 Task: Open Card Card0000000175 in Board Board0000000044 in Workspace WS0000000015 in Trello. Add Member Email0000000059 to Card Card0000000175 in Board Board0000000044 in Workspace WS0000000015 in Trello. Add Orange Label titled Label0000000175 to Card Card0000000175 in Board Board0000000044 in Workspace WS0000000015 in Trello. Add Checklist CL0000000175 to Card Card0000000175 in Board Board0000000044 in Workspace WS0000000015 in Trello. Add Dates with Start Date as Oct 01 2023 and Due Date as Oct 31 2023 to Card Card0000000175 in Board Board0000000044 in Workspace WS0000000015 in Trello
Action: Mouse moved to (448, 556)
Screenshot: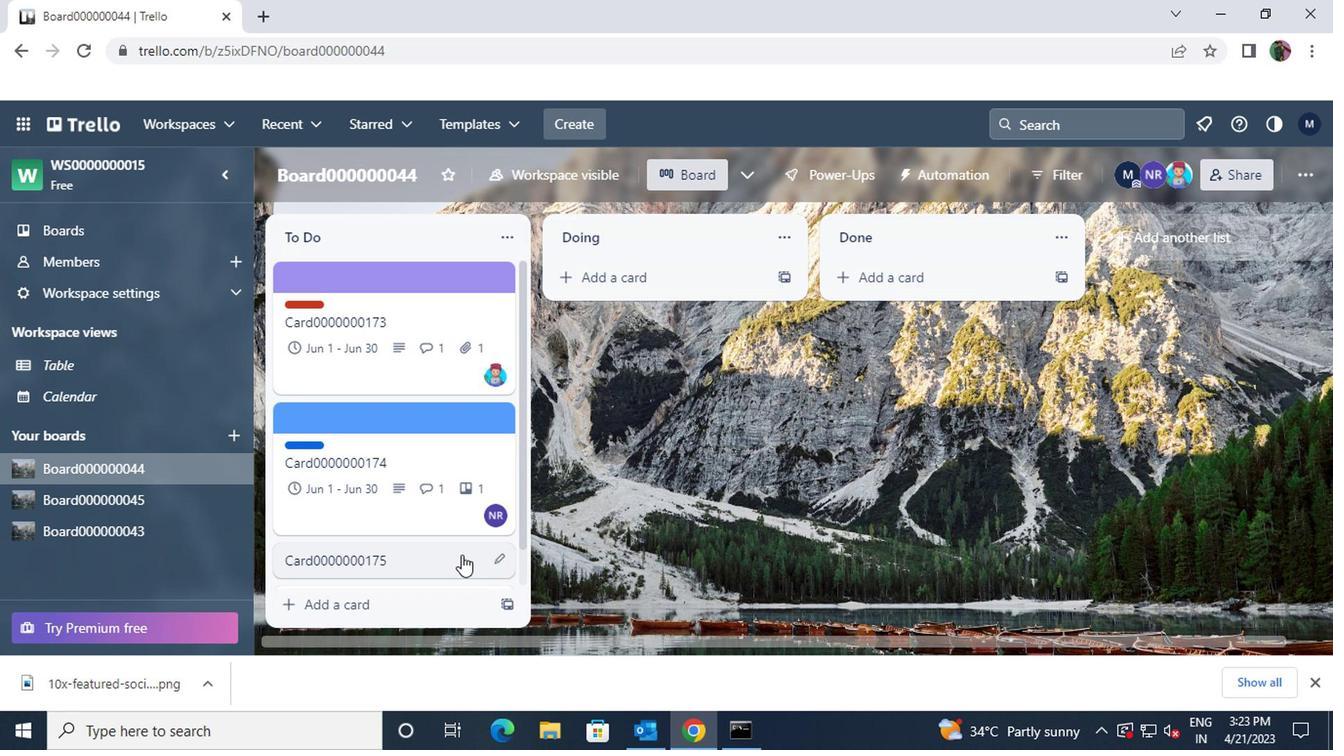 
Action: Mouse pressed left at (448, 556)
Screenshot: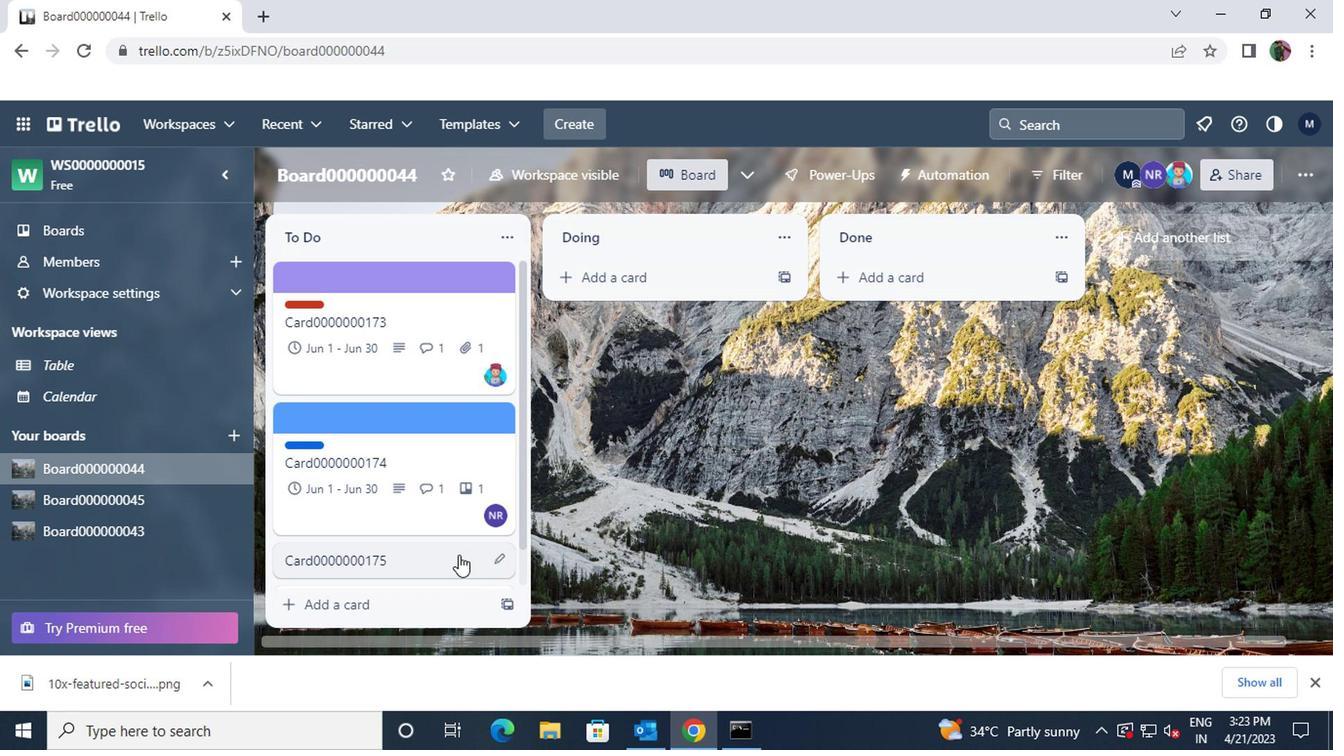 
Action: Mouse moved to (864, 277)
Screenshot: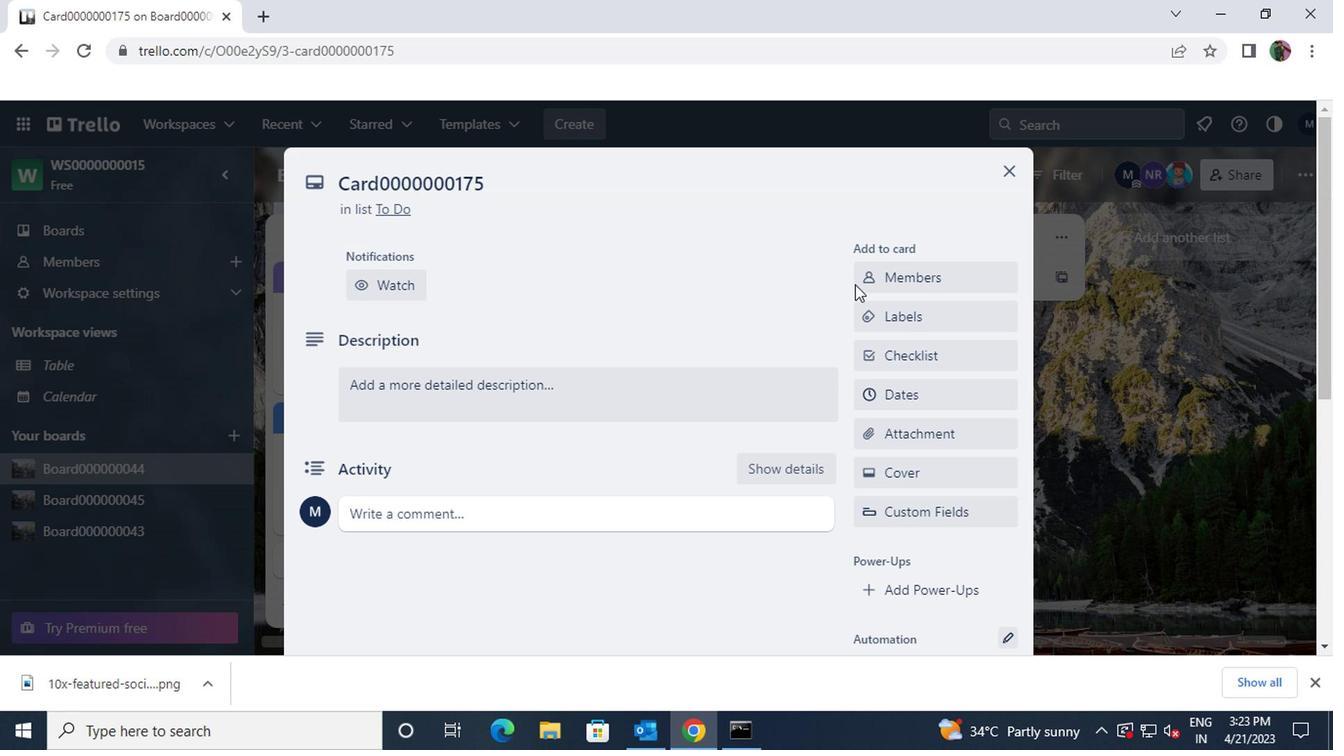 
Action: Mouse pressed left at (864, 277)
Screenshot: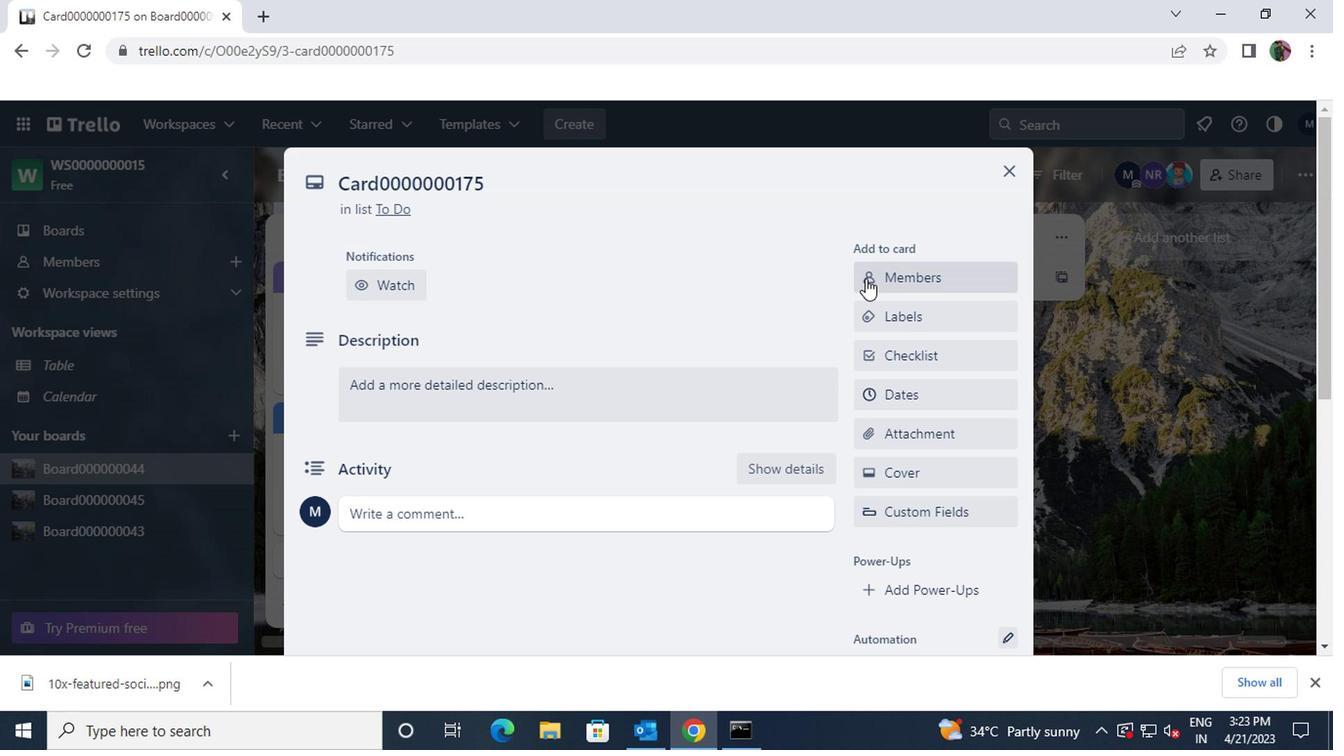 
Action: Mouse moved to (859, 275)
Screenshot: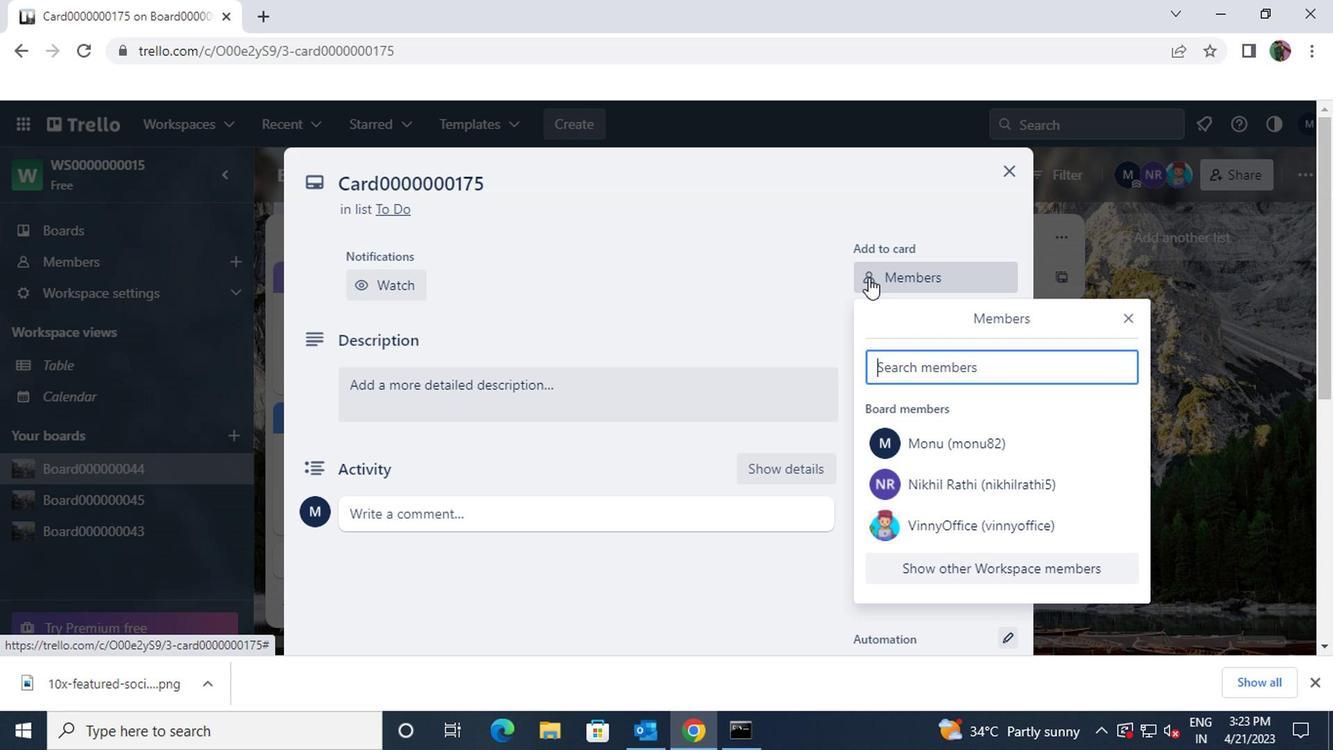 
Action: Key pressed ayus
Screenshot: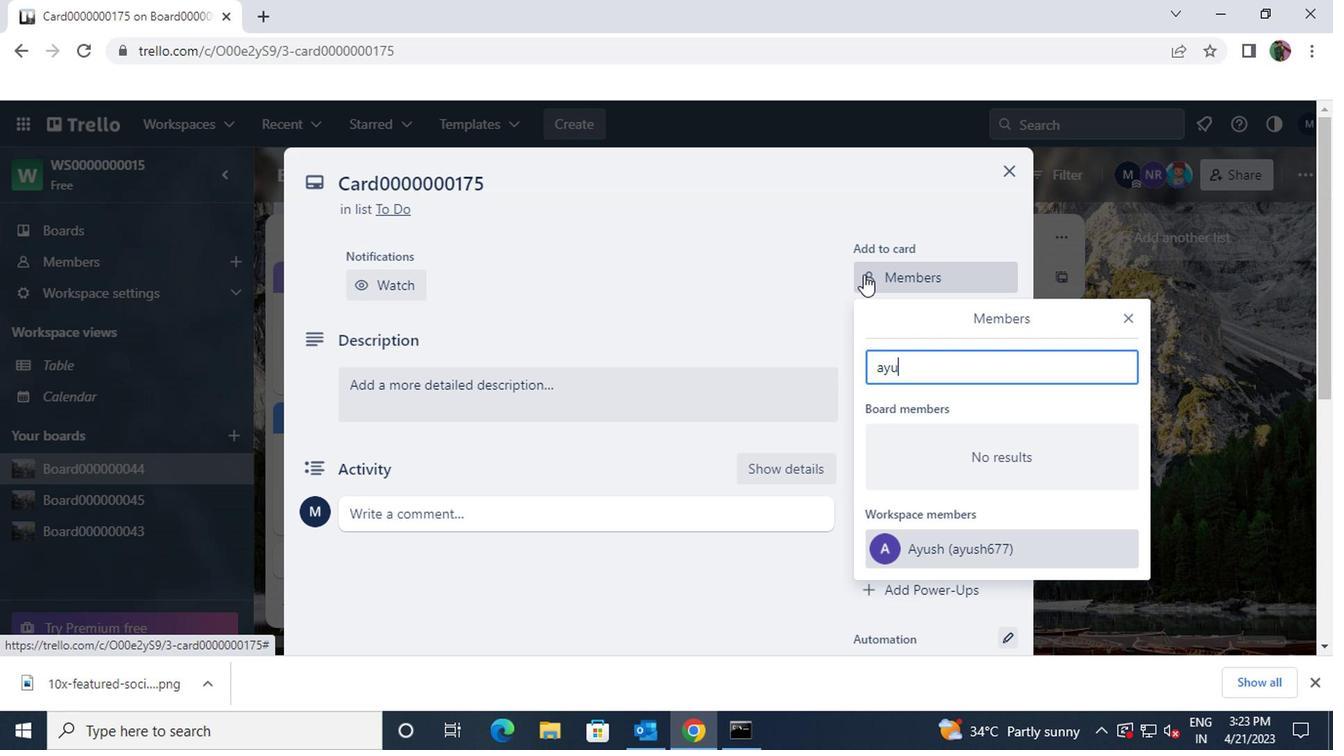 
Action: Mouse moved to (858, 275)
Screenshot: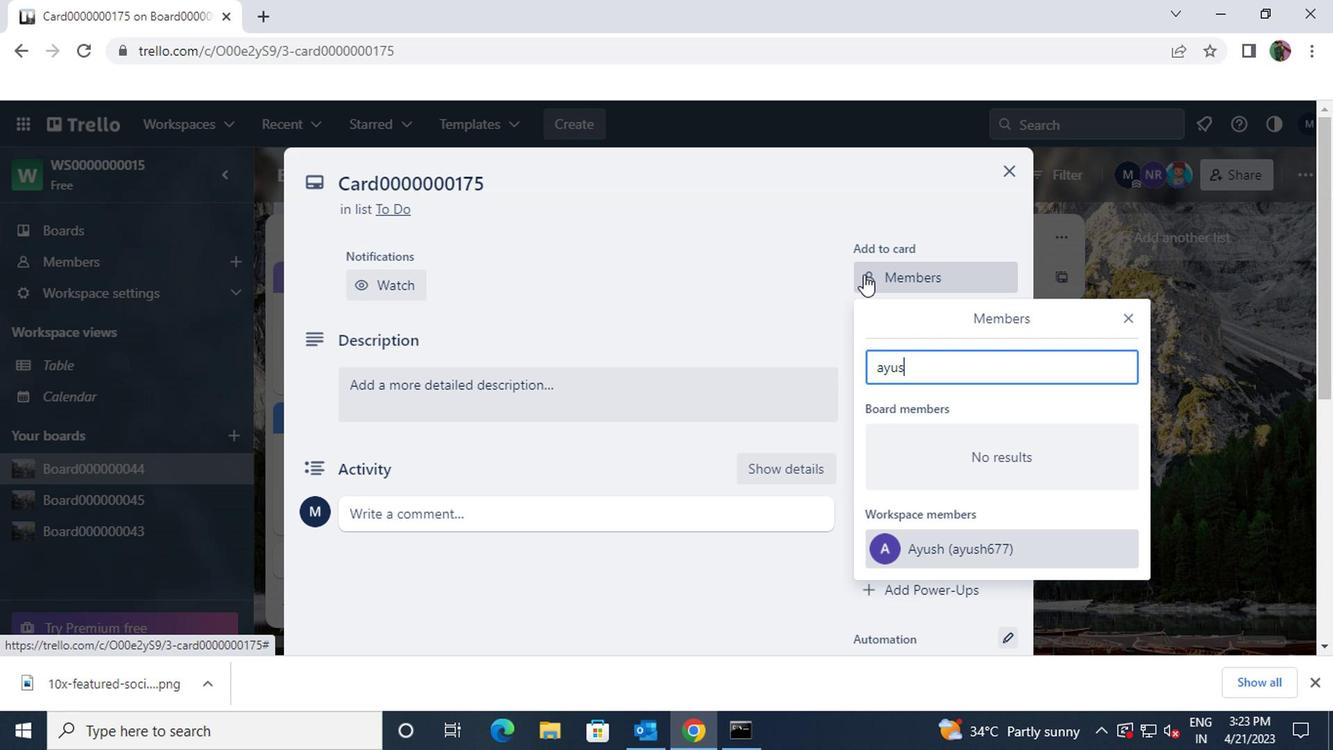 
Action: Key pressed h98111<Key.shift><Key.shift><Key.shift>@GMAIL.COM
Screenshot: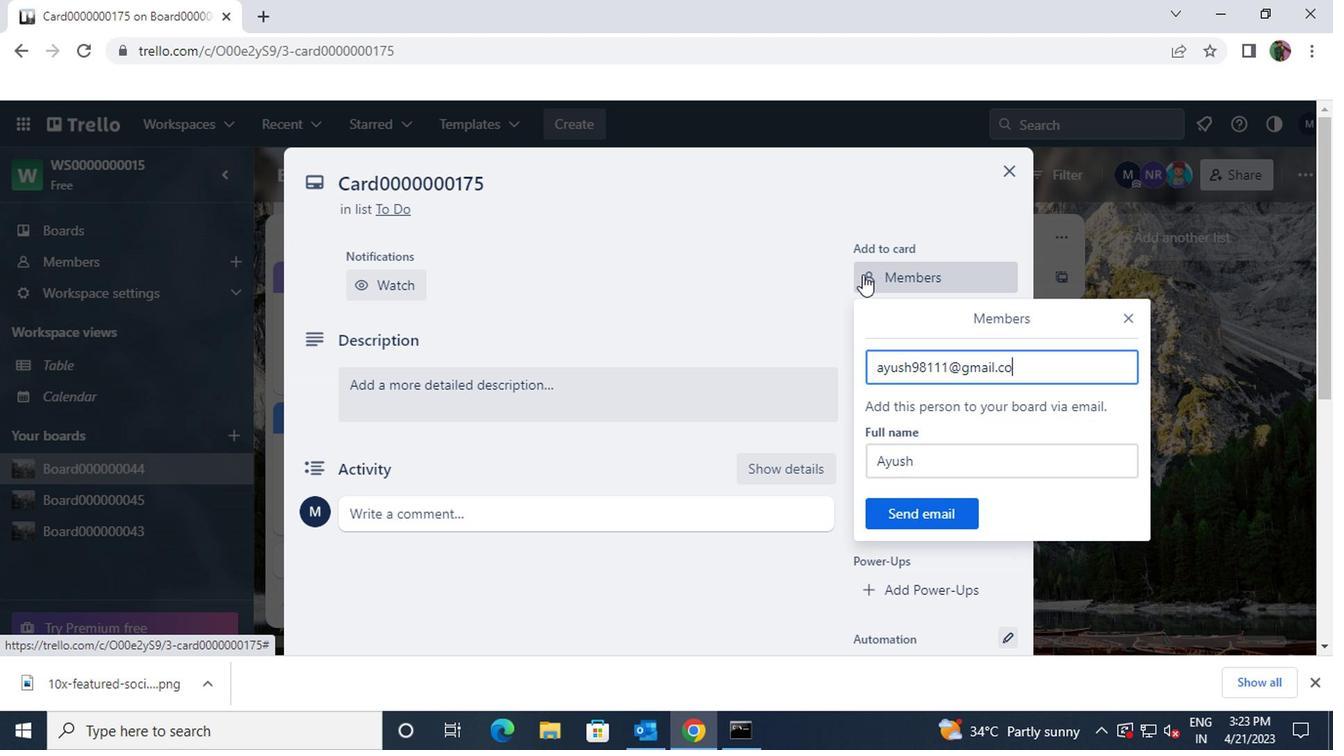 
Action: Mouse moved to (898, 506)
Screenshot: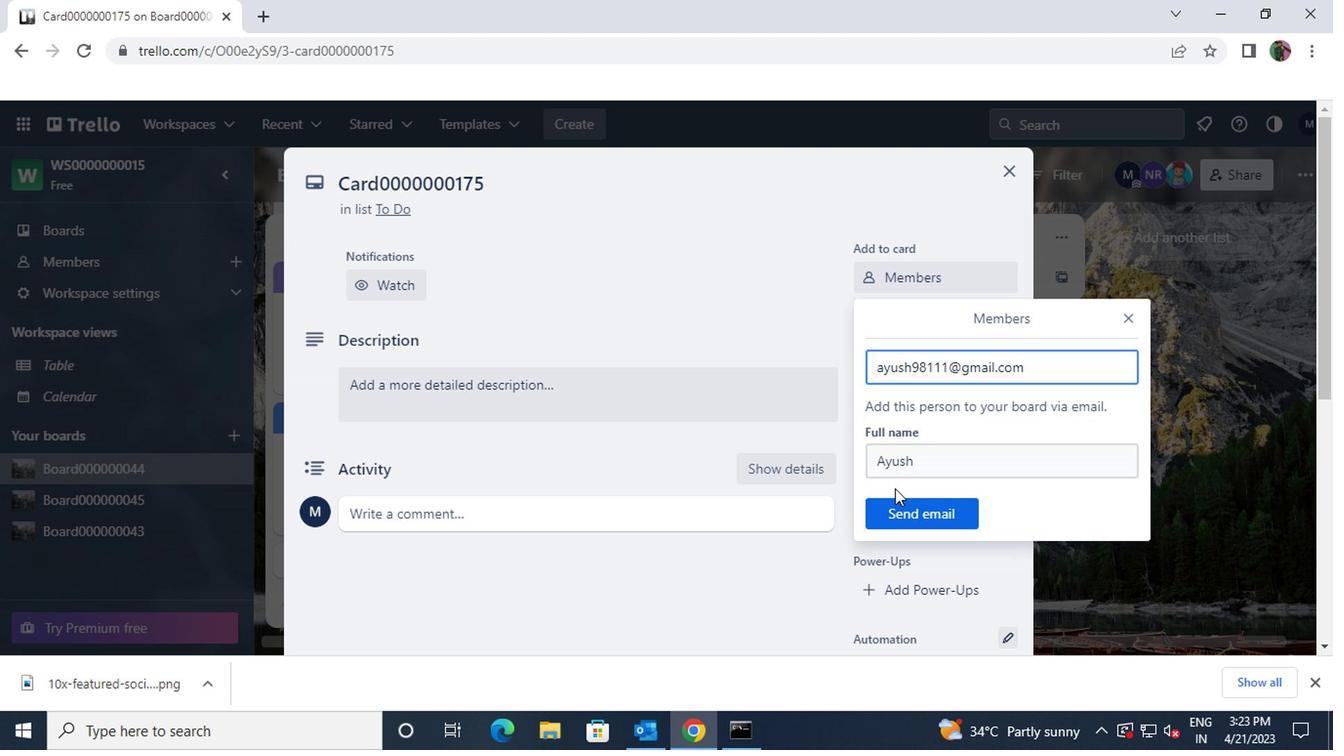 
Action: Mouse pressed left at (898, 506)
Screenshot: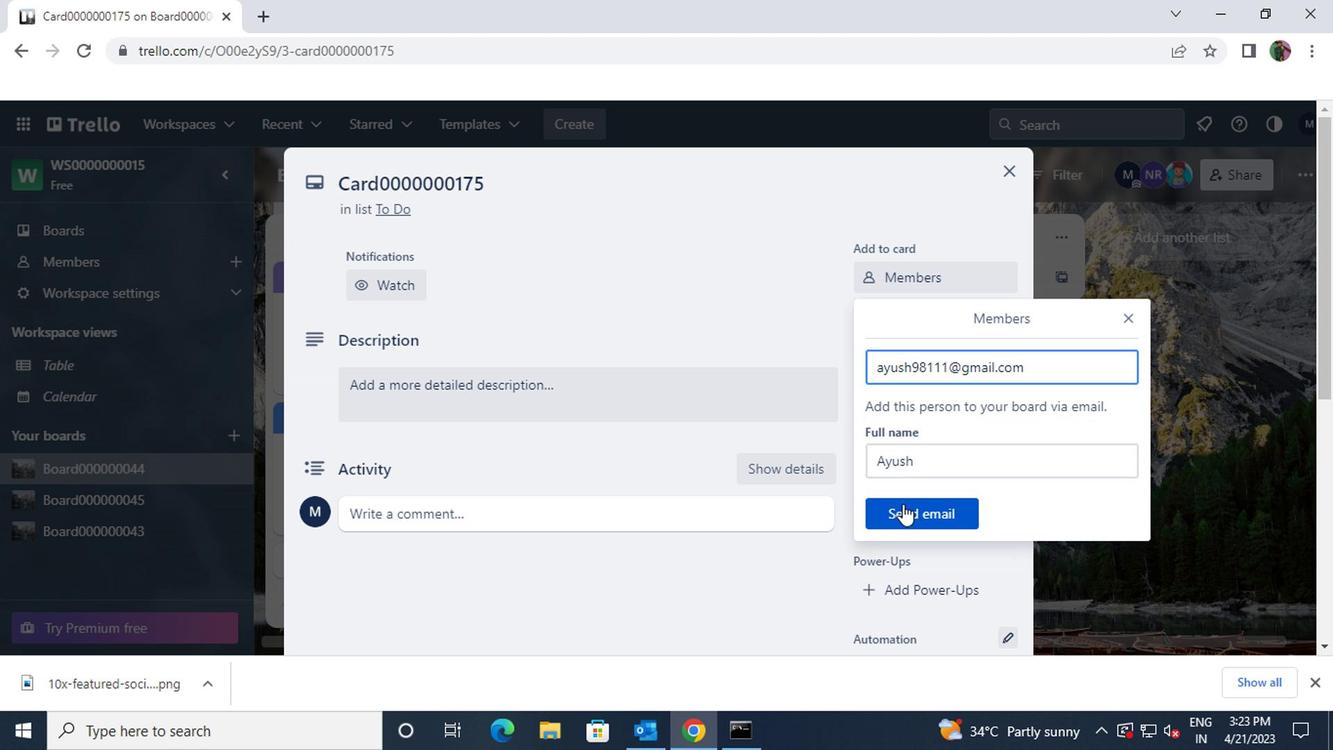 
Action: Mouse moved to (891, 316)
Screenshot: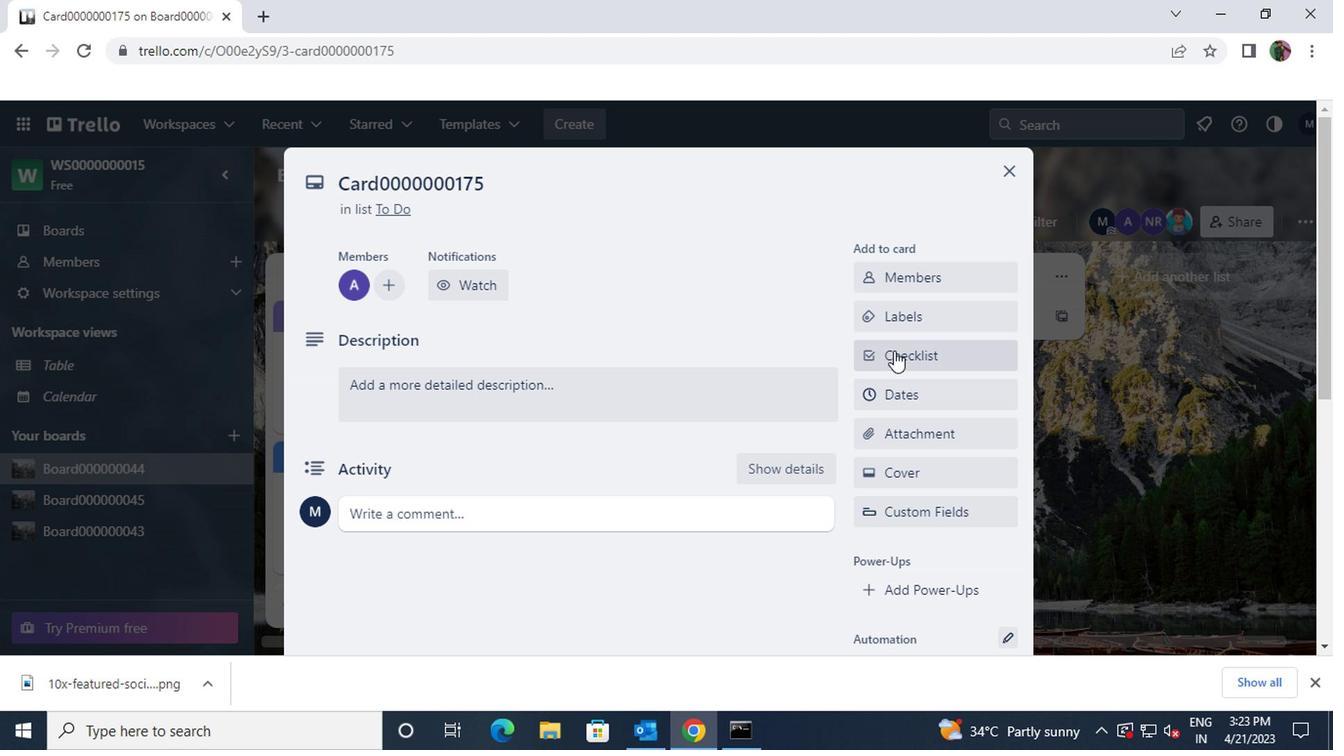 
Action: Mouse pressed left at (891, 316)
Screenshot: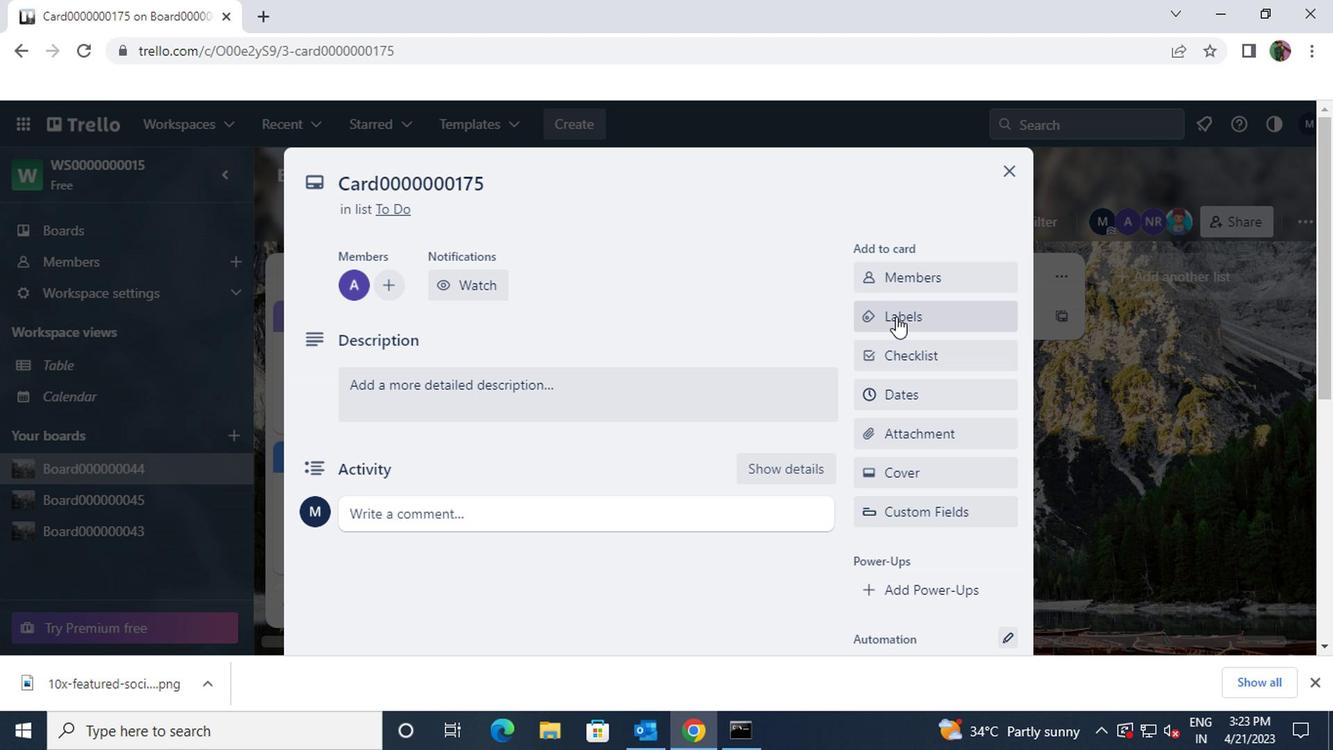 
Action: Mouse moved to (976, 582)
Screenshot: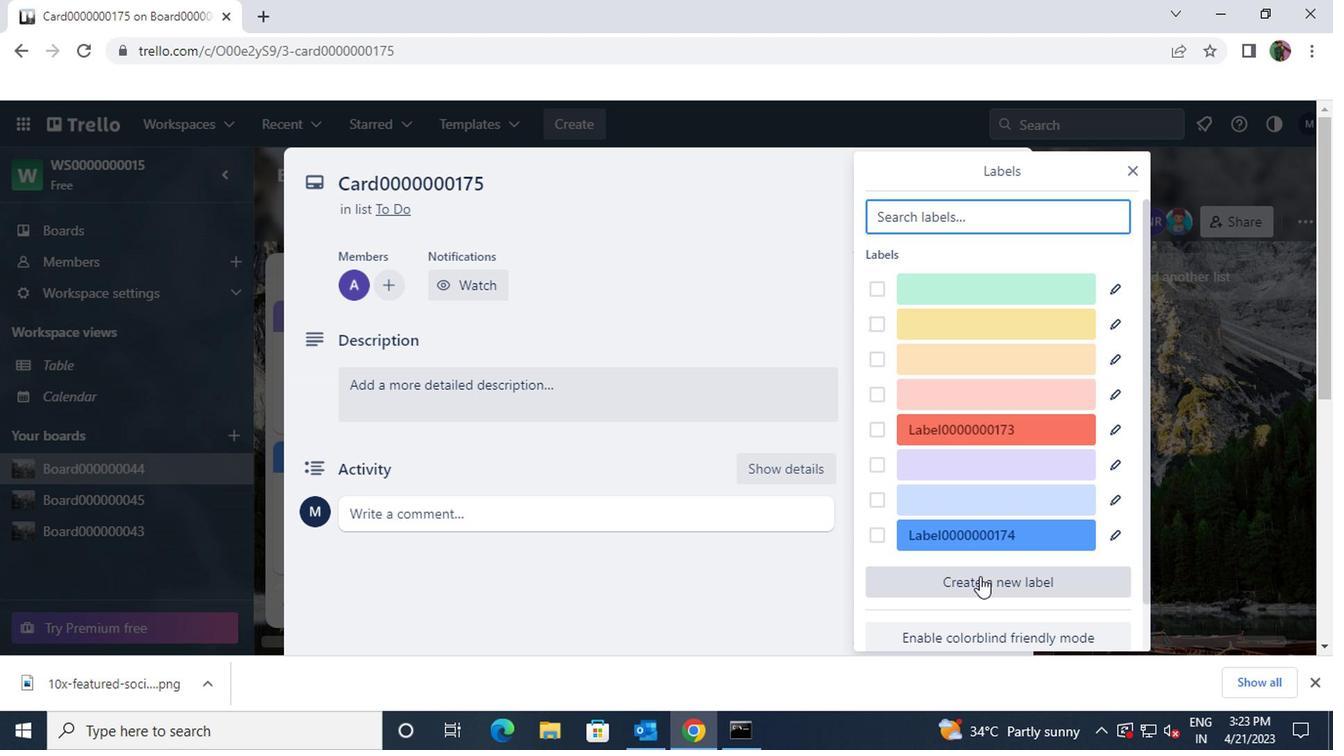 
Action: Mouse pressed left at (976, 582)
Screenshot: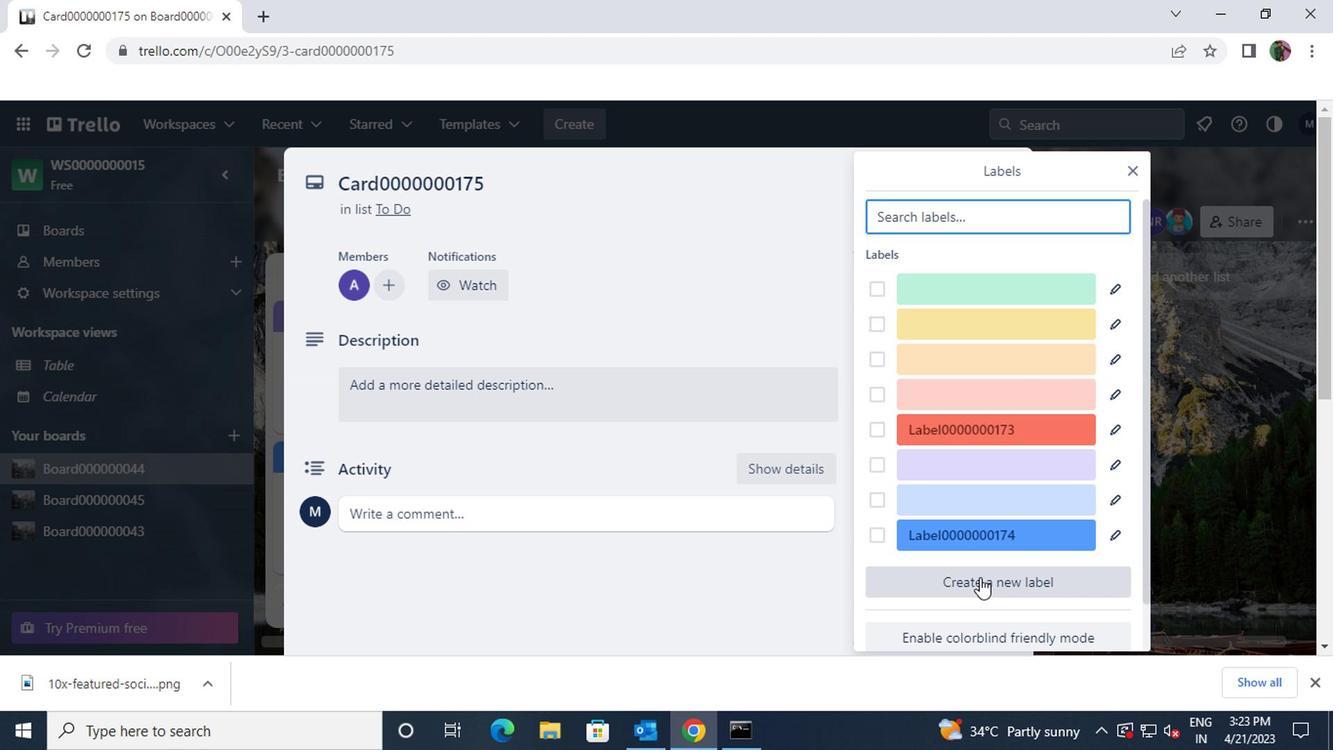 
Action: Mouse moved to (946, 354)
Screenshot: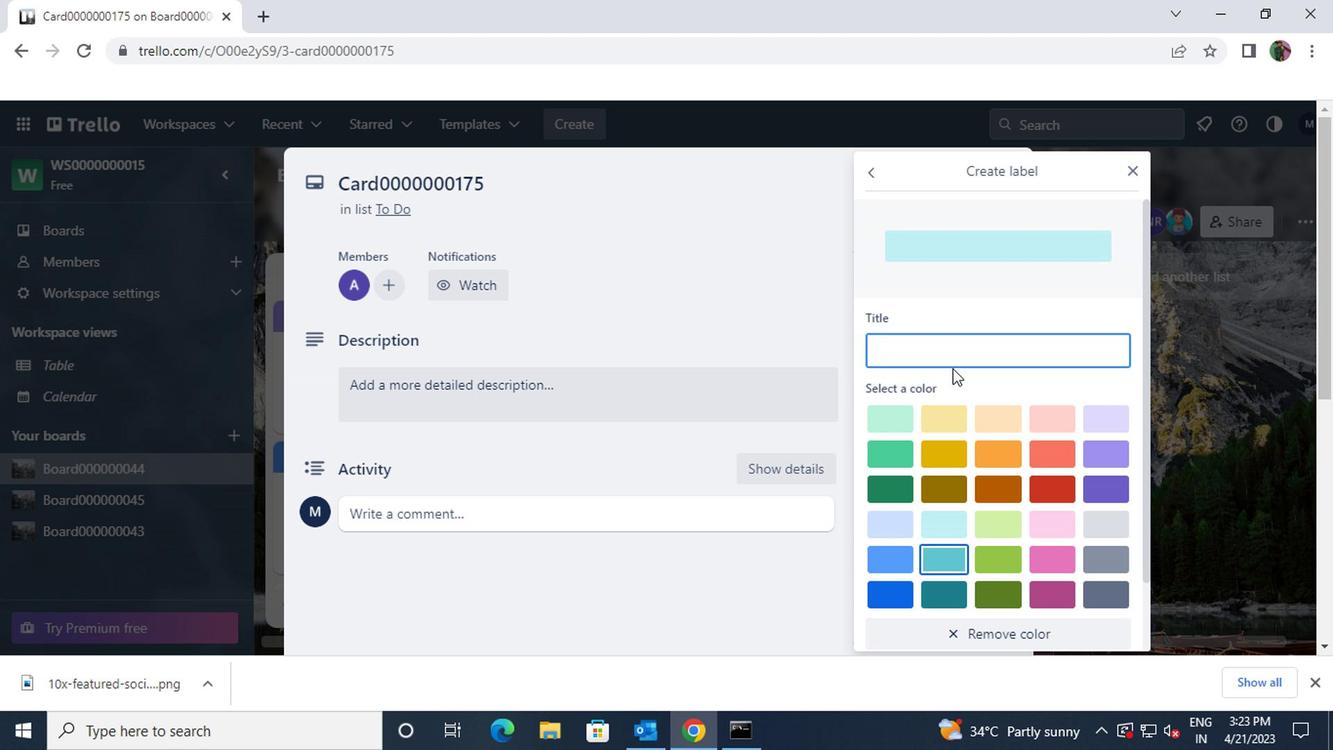 
Action: Mouse pressed left at (946, 354)
Screenshot: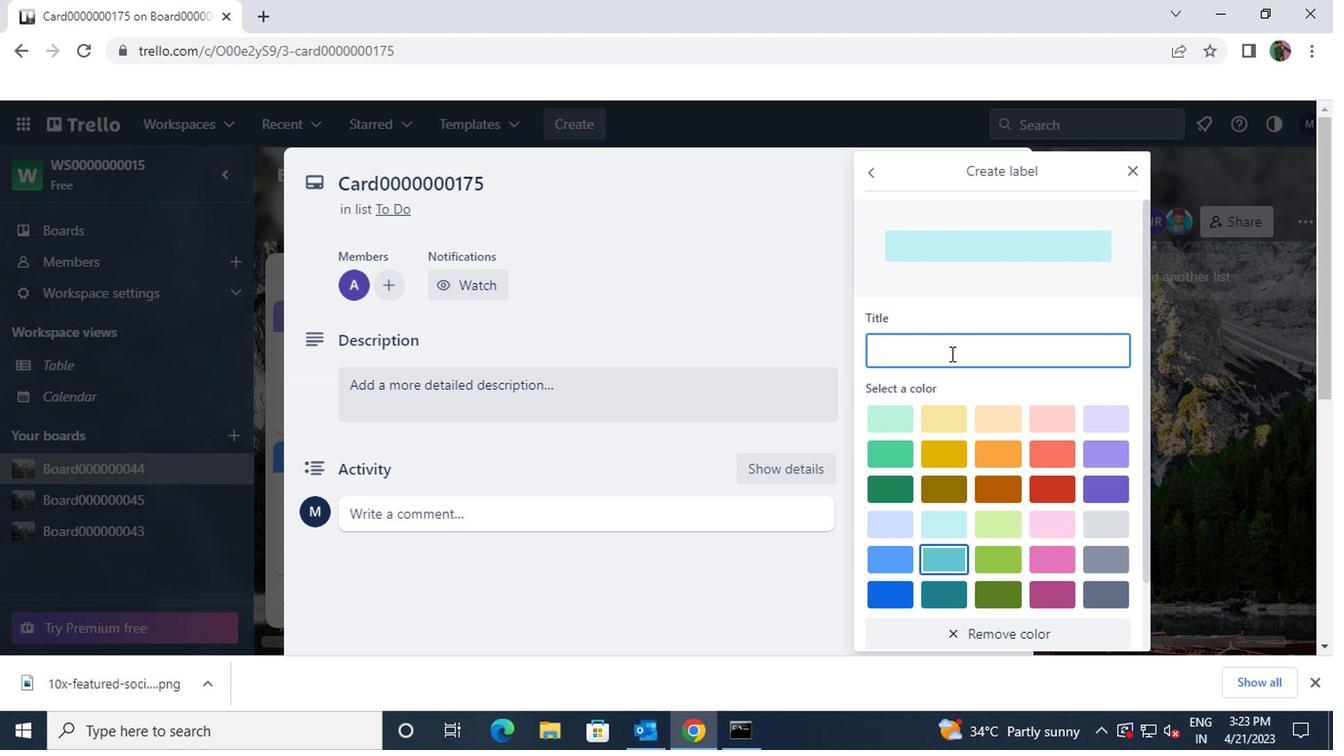 
Action: Key pressed <Key.shift>LABEL0000000174
Screenshot: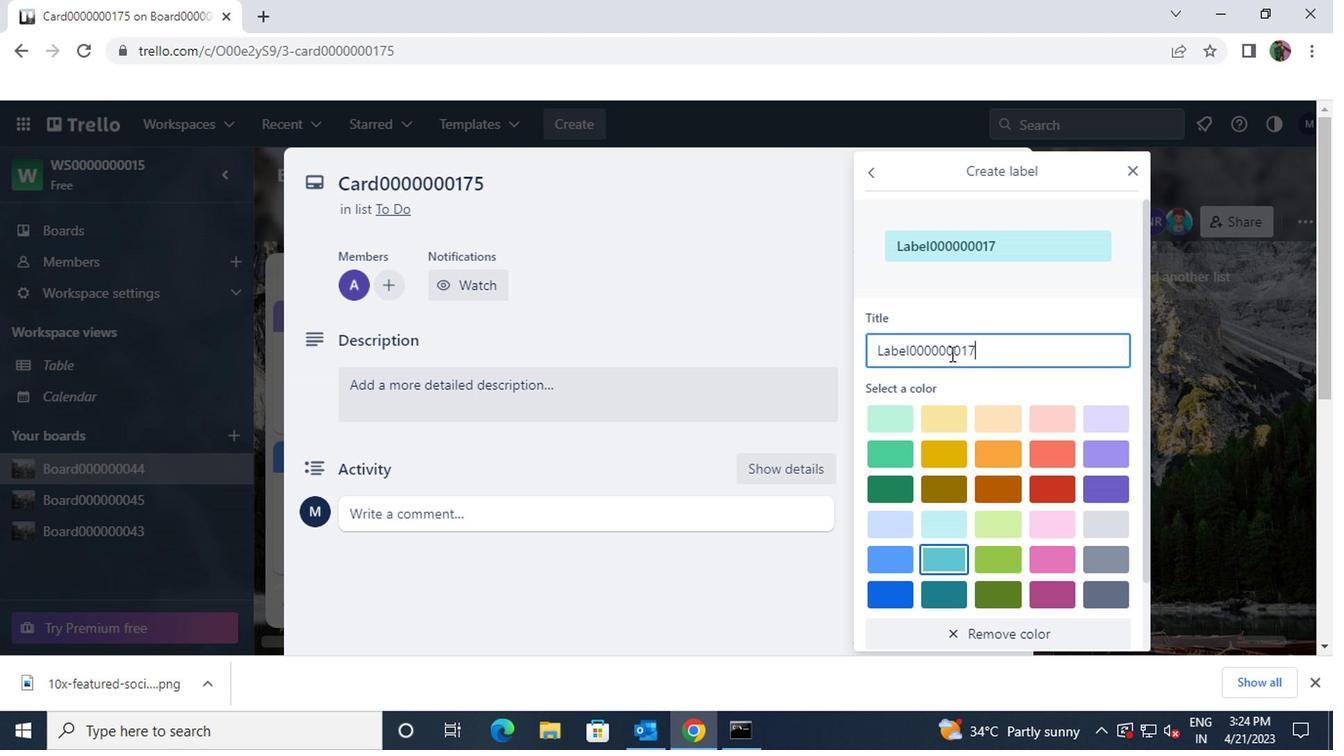 
Action: Mouse moved to (994, 450)
Screenshot: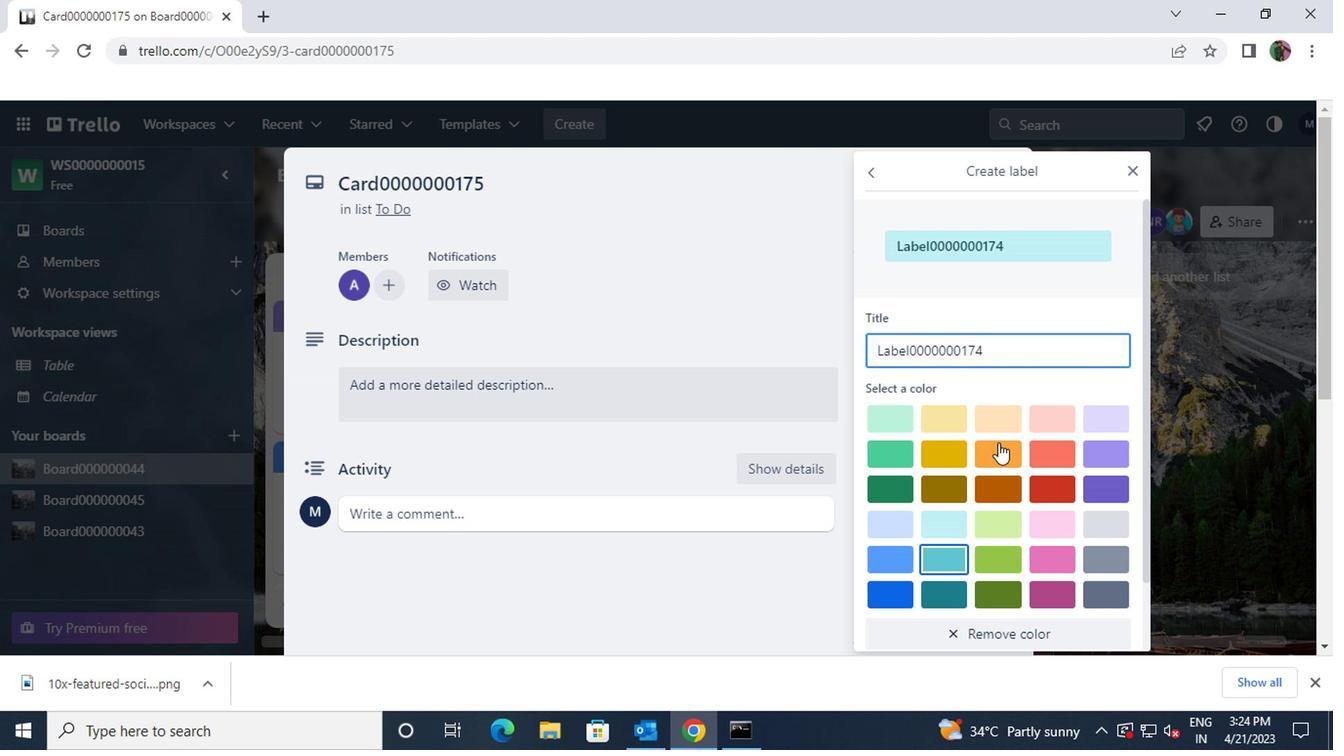 
Action: Mouse pressed left at (994, 450)
Screenshot: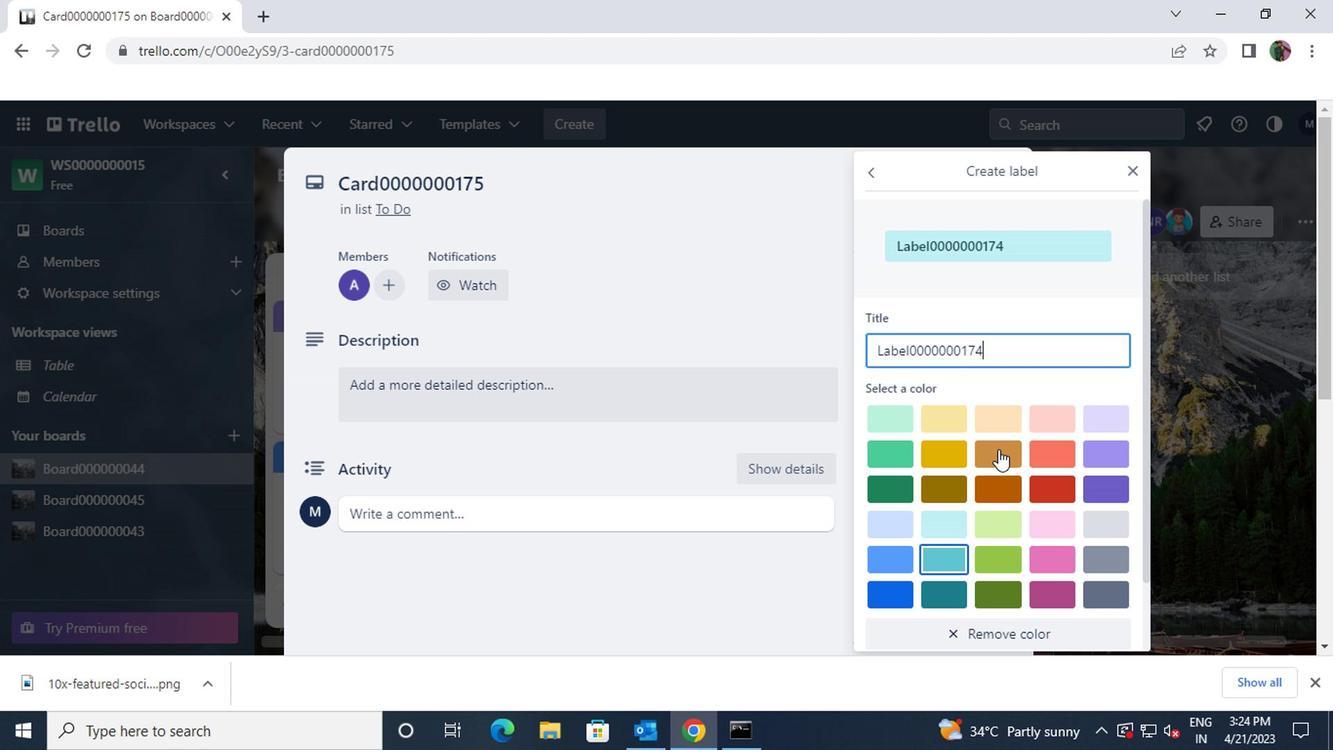 
Action: Mouse scrolled (994, 449) with delta (0, -1)
Screenshot: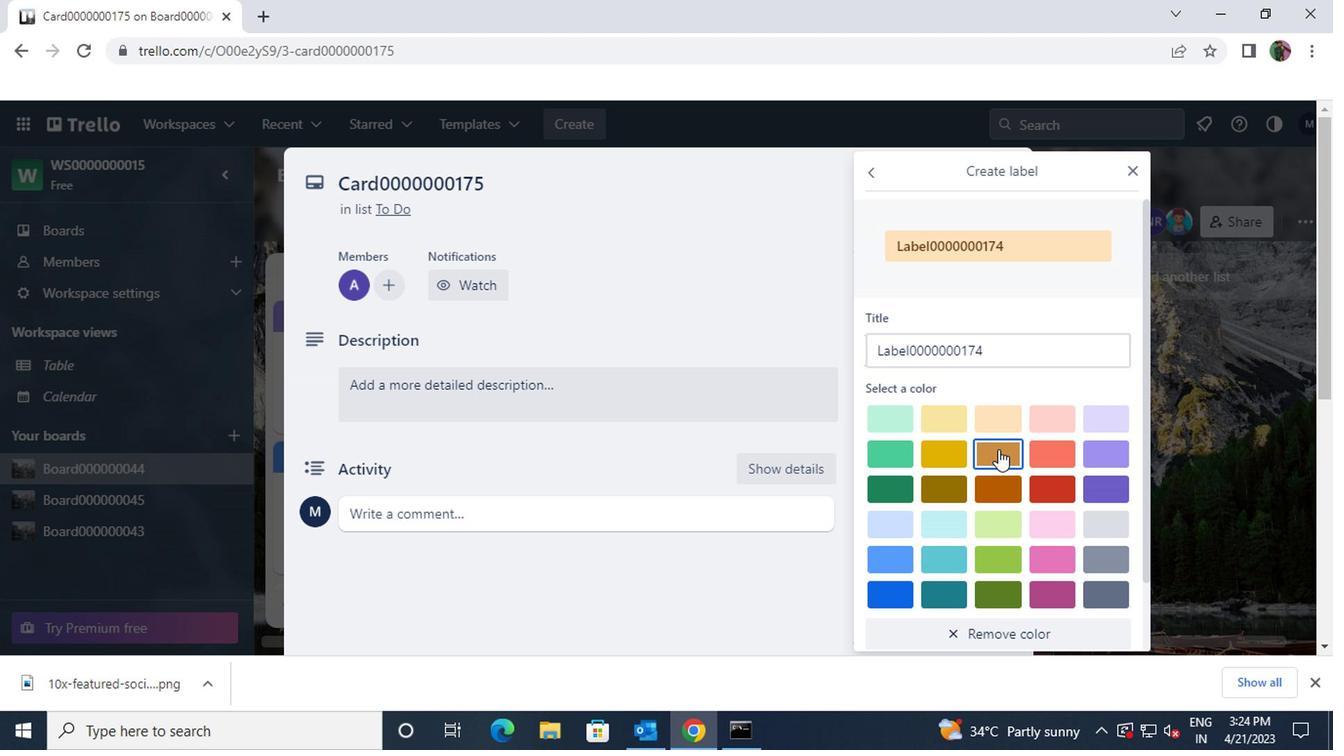 
Action: Mouse scrolled (994, 449) with delta (0, -1)
Screenshot: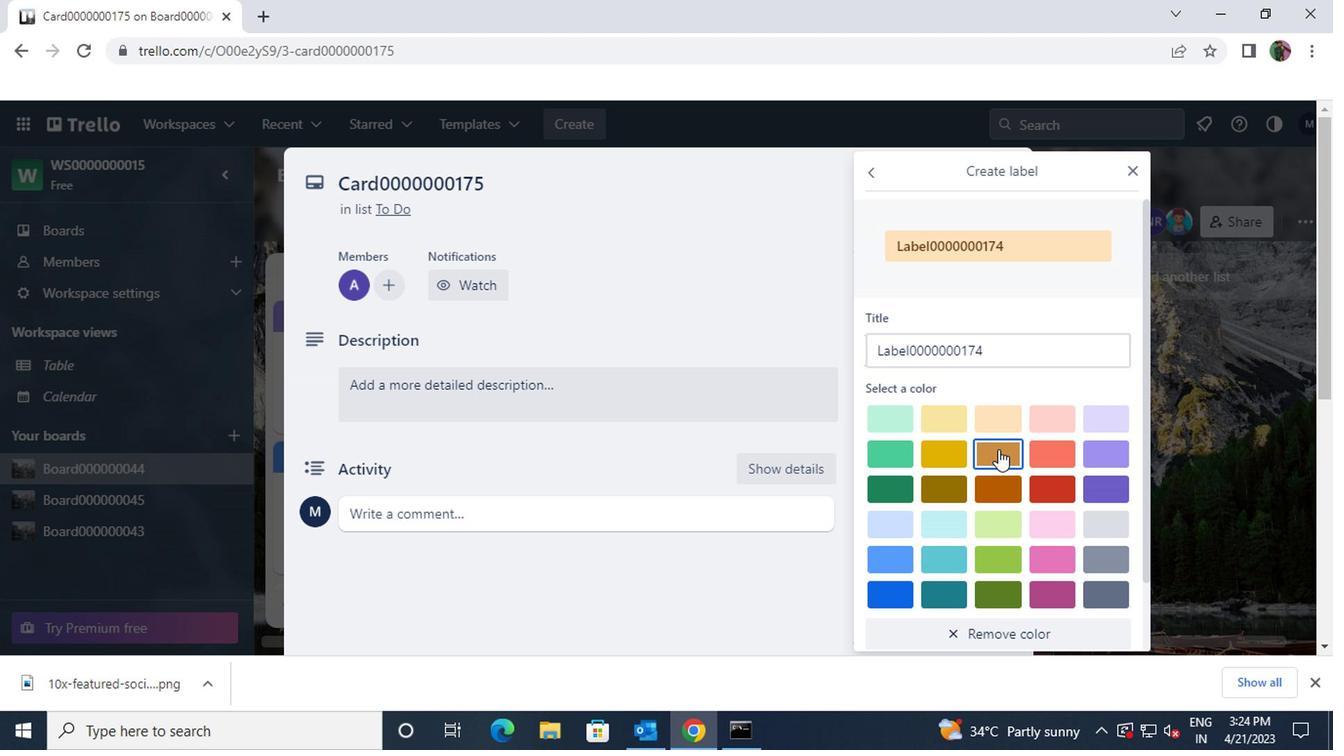 
Action: Mouse scrolled (994, 449) with delta (0, -1)
Screenshot: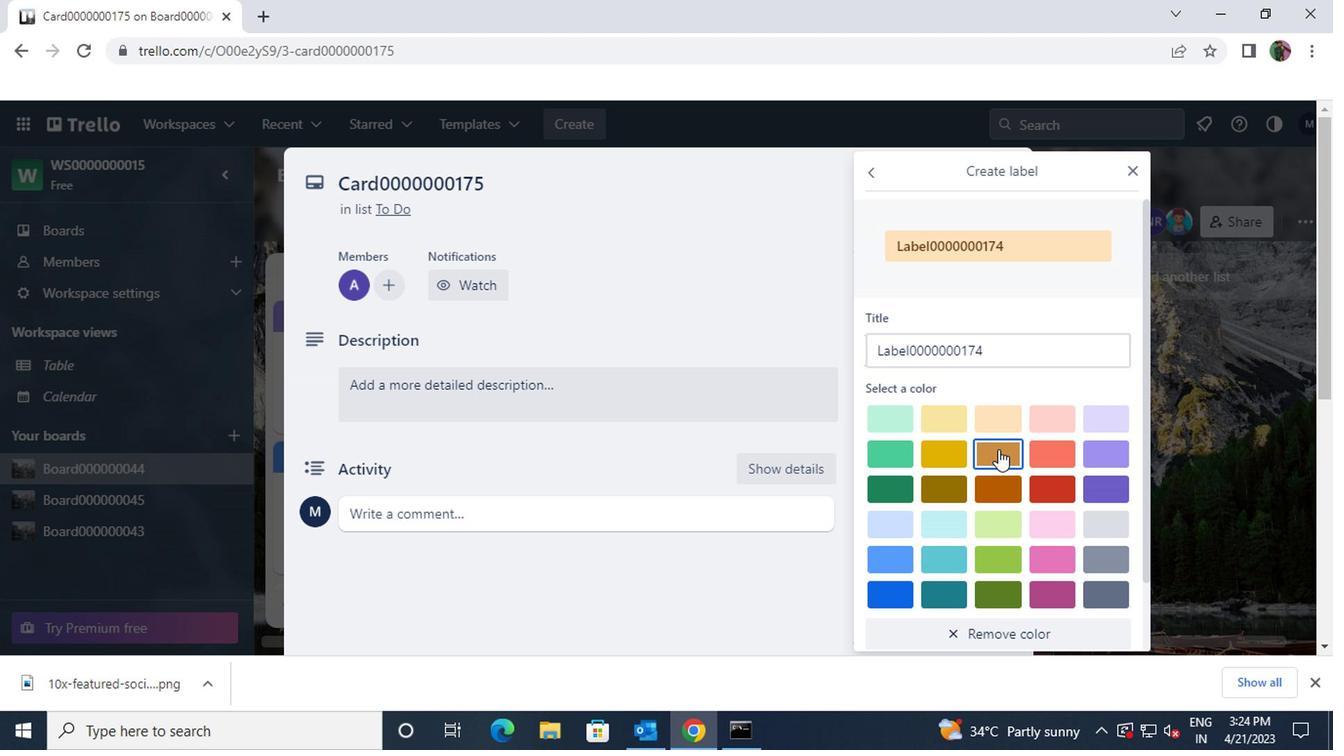 
Action: Mouse moved to (889, 623)
Screenshot: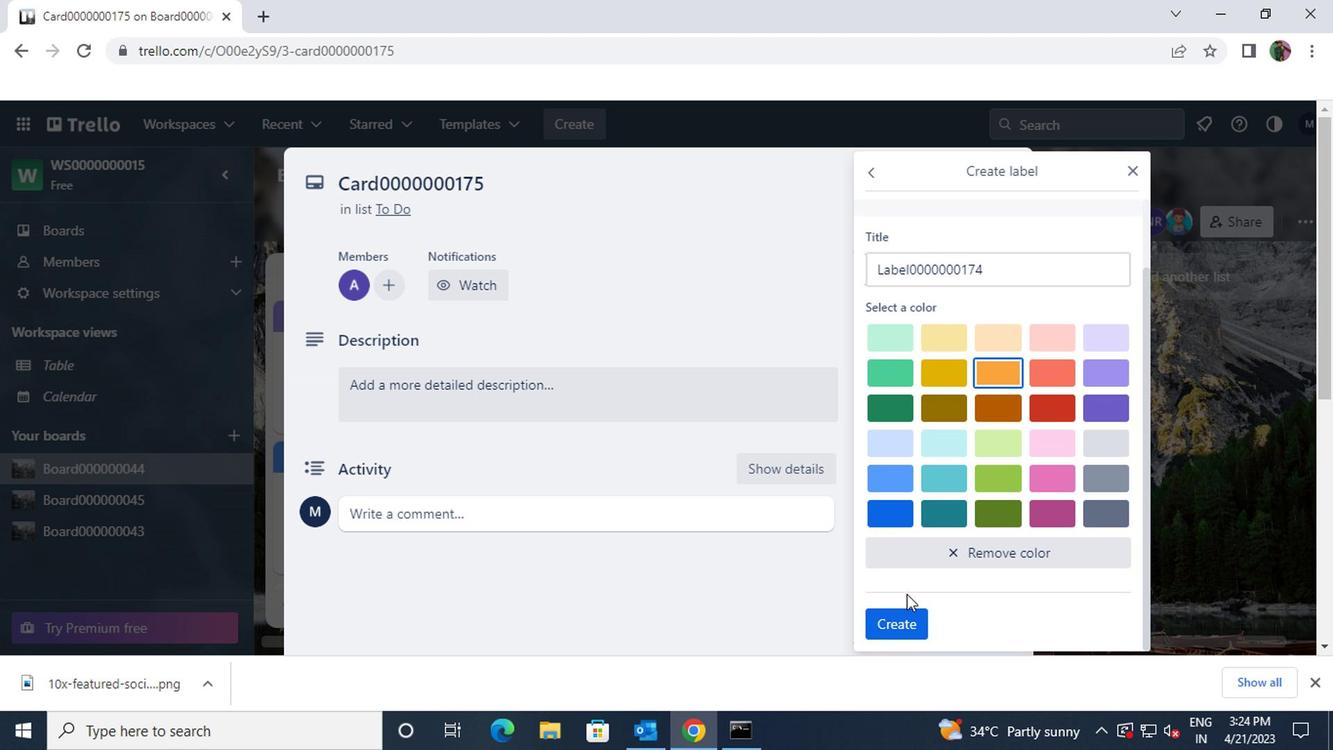
Action: Mouse pressed left at (889, 623)
Screenshot: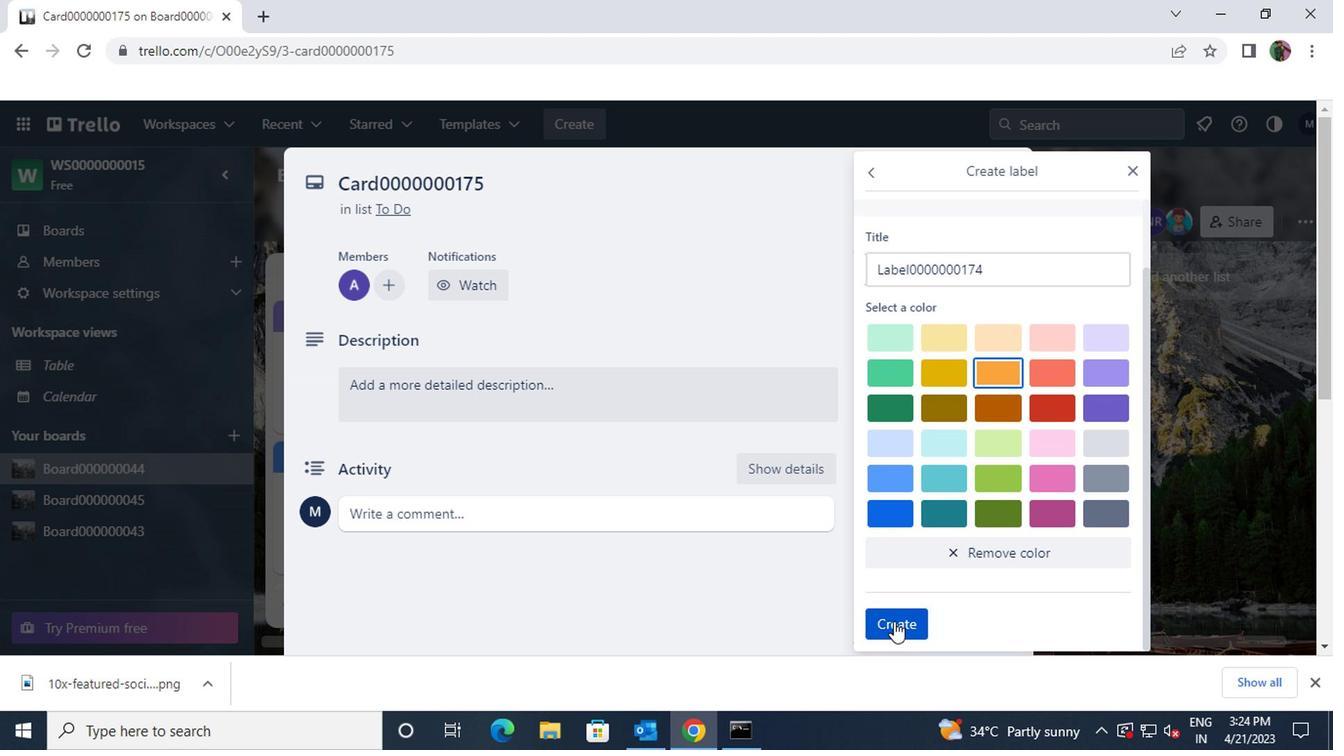 
Action: Mouse moved to (1129, 177)
Screenshot: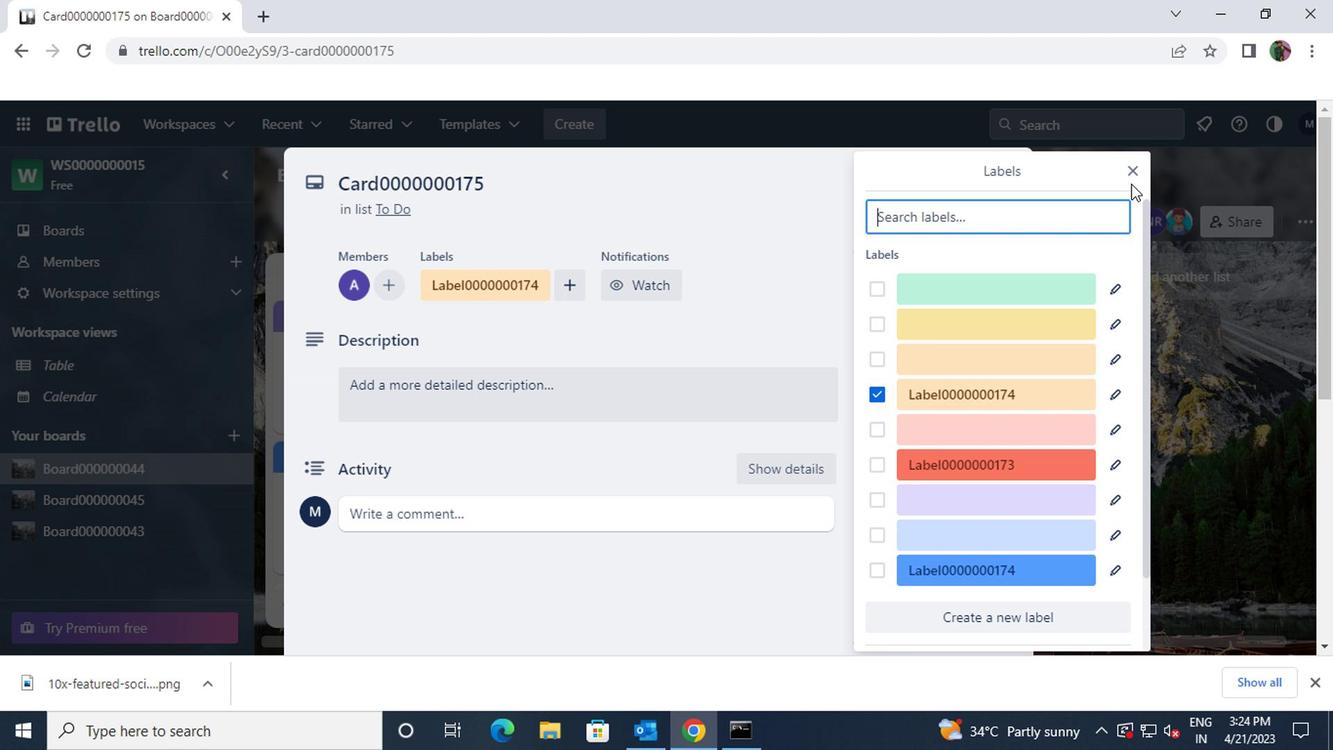 
Action: Mouse pressed left at (1129, 177)
Screenshot: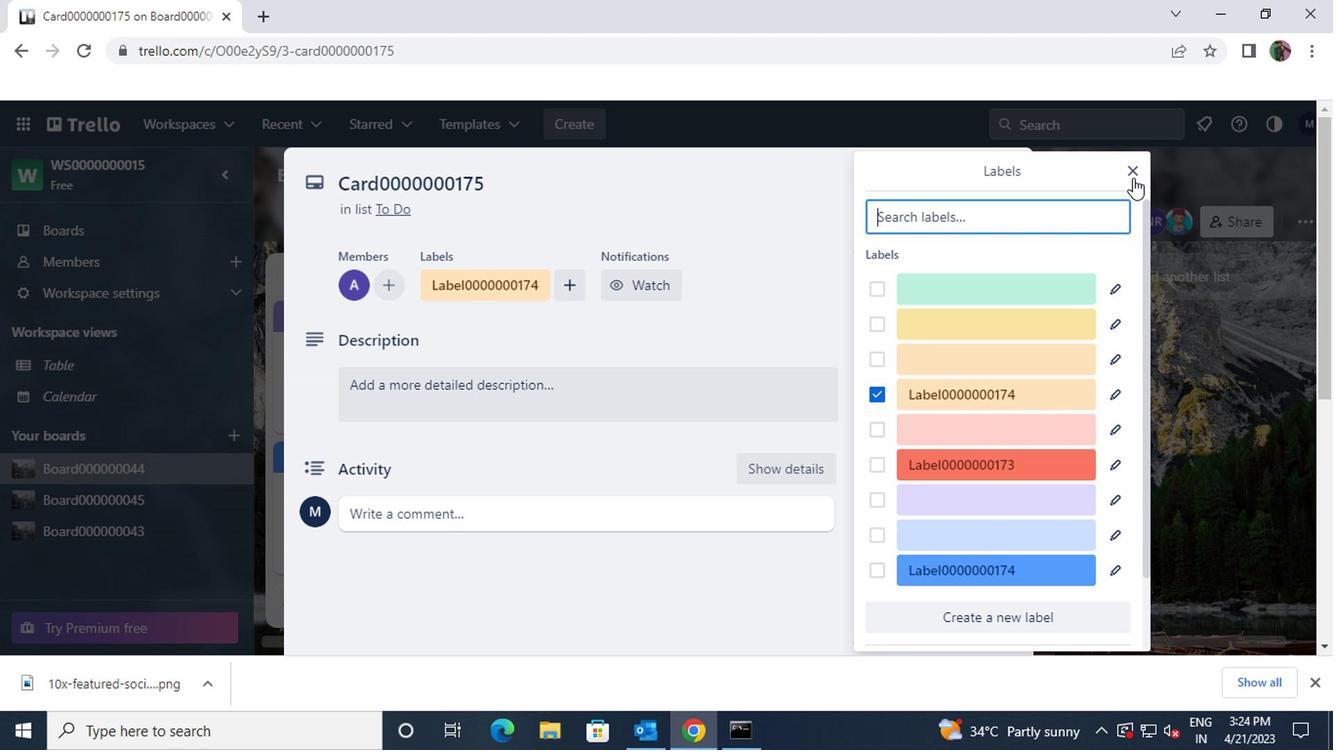 
Action: Mouse moved to (981, 359)
Screenshot: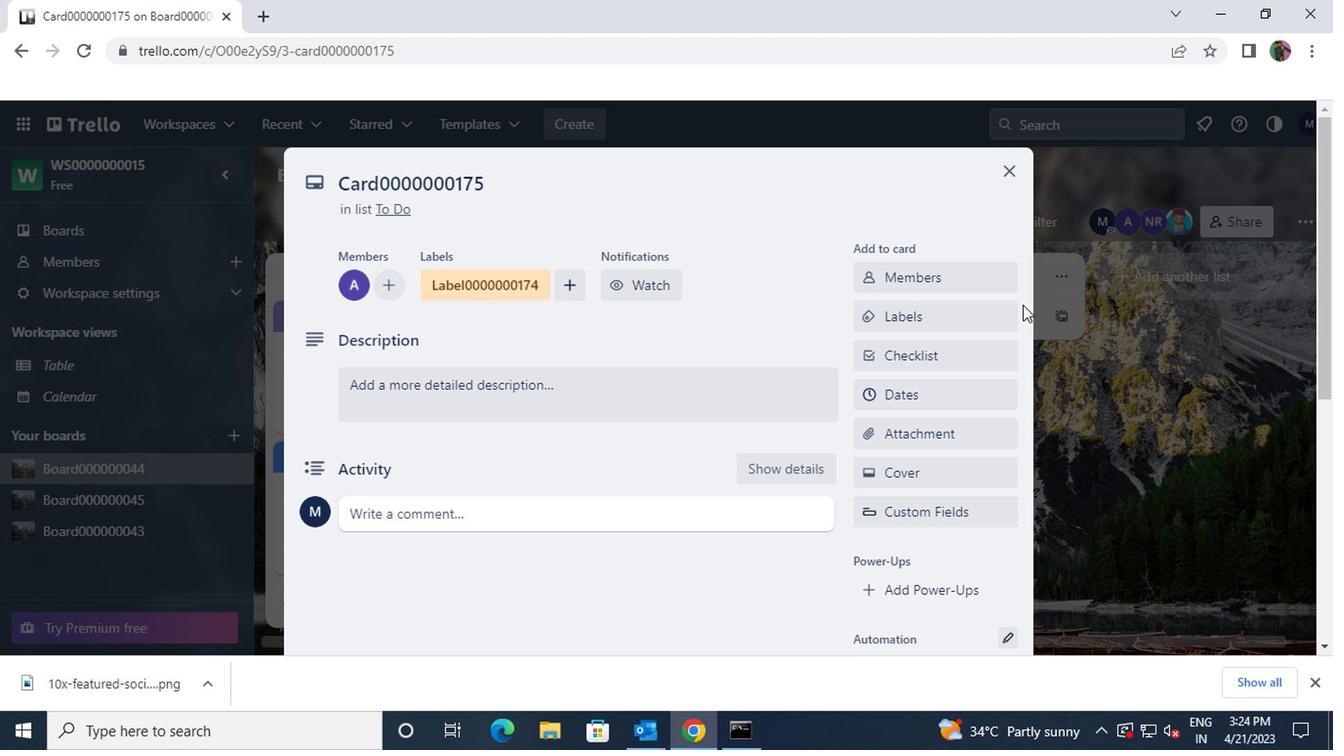 
Action: Mouse pressed left at (981, 359)
Screenshot: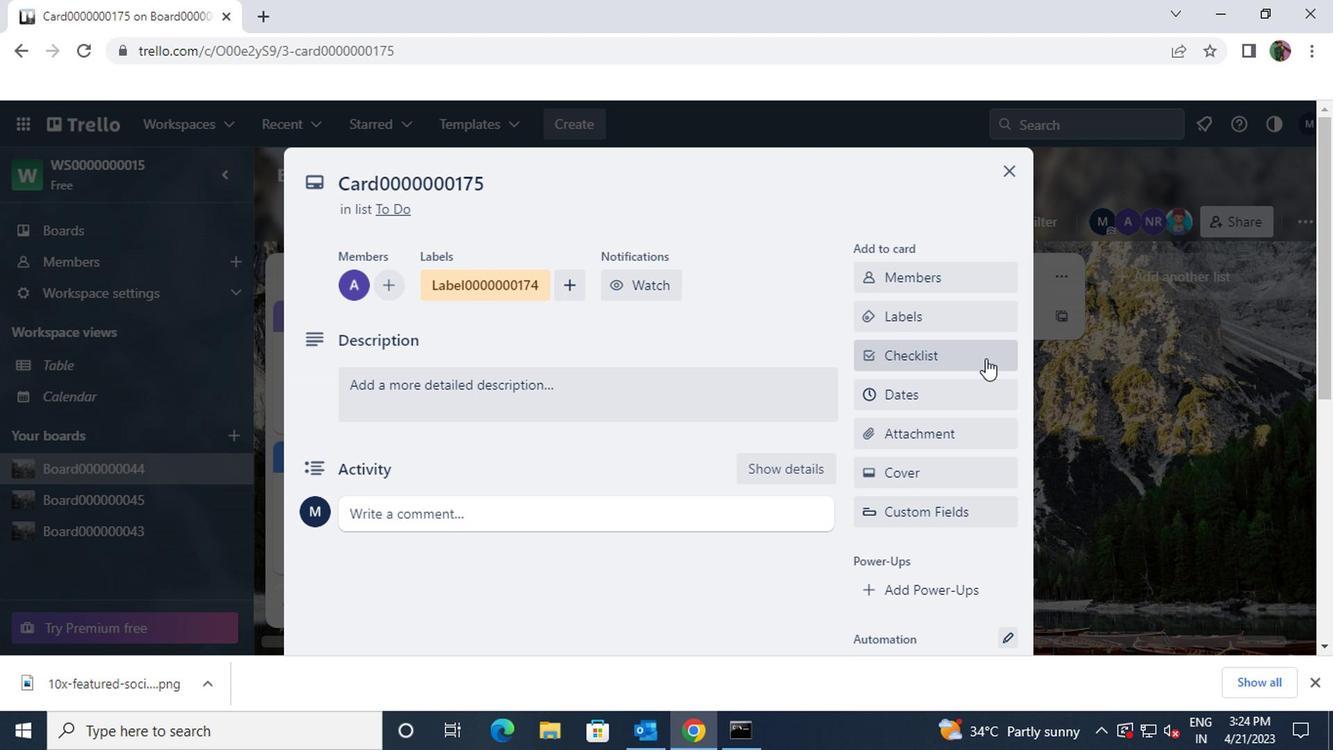 
Action: Key pressed <Key.shift>CL0000000174
Screenshot: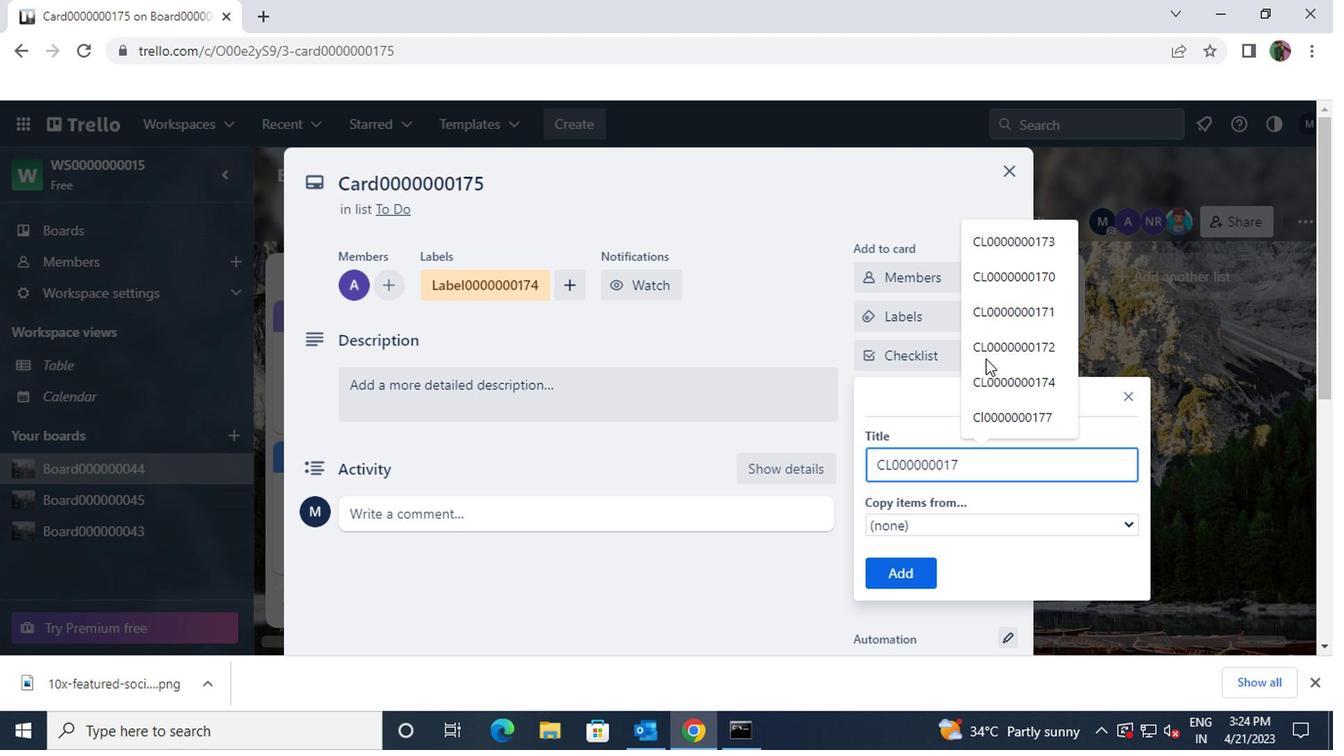 
Action: Mouse moved to (901, 561)
Screenshot: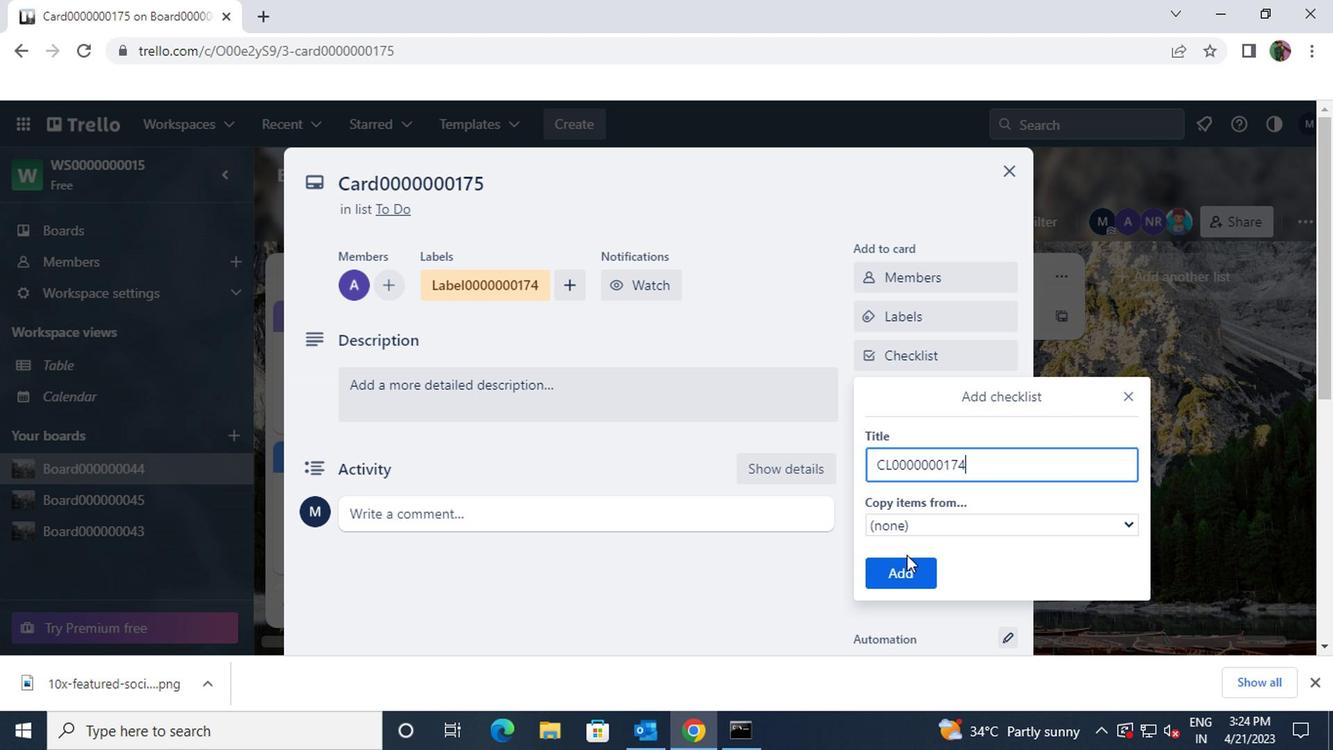 
Action: Mouse pressed left at (901, 561)
Screenshot: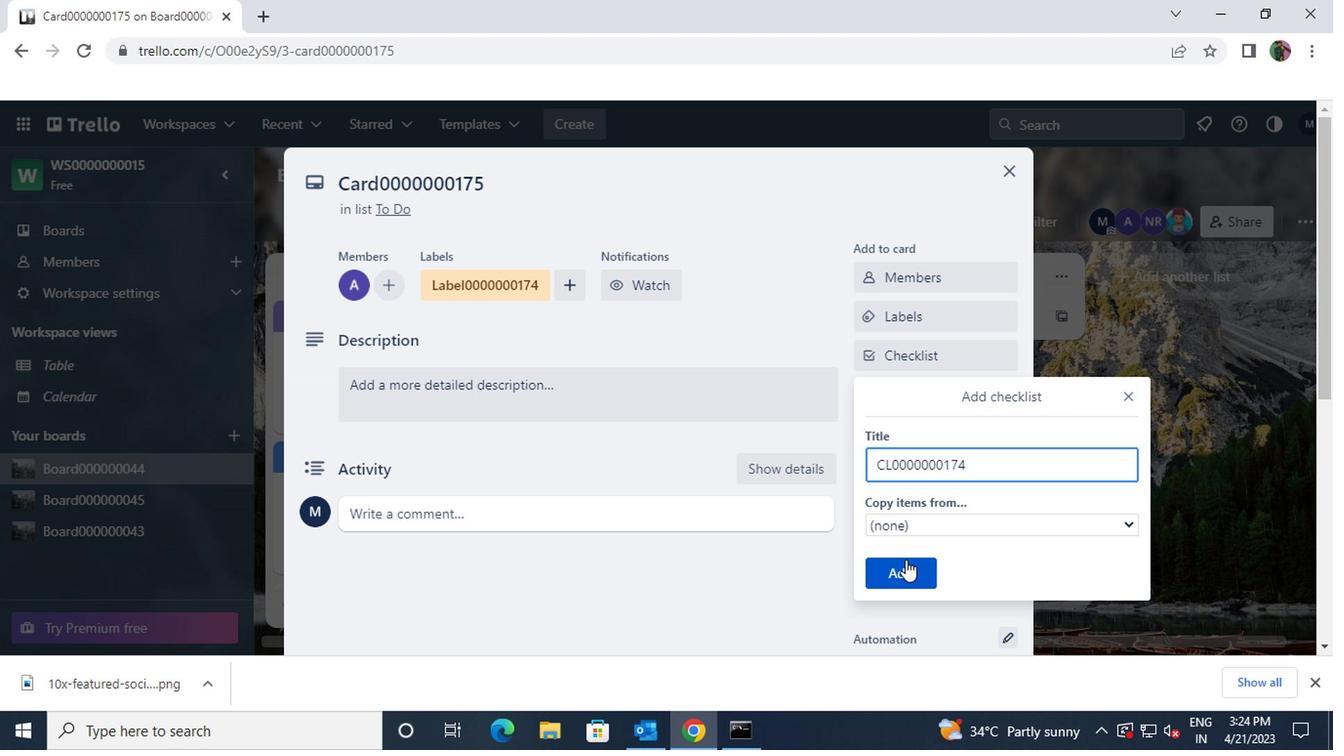 
Action: Mouse moved to (911, 399)
Screenshot: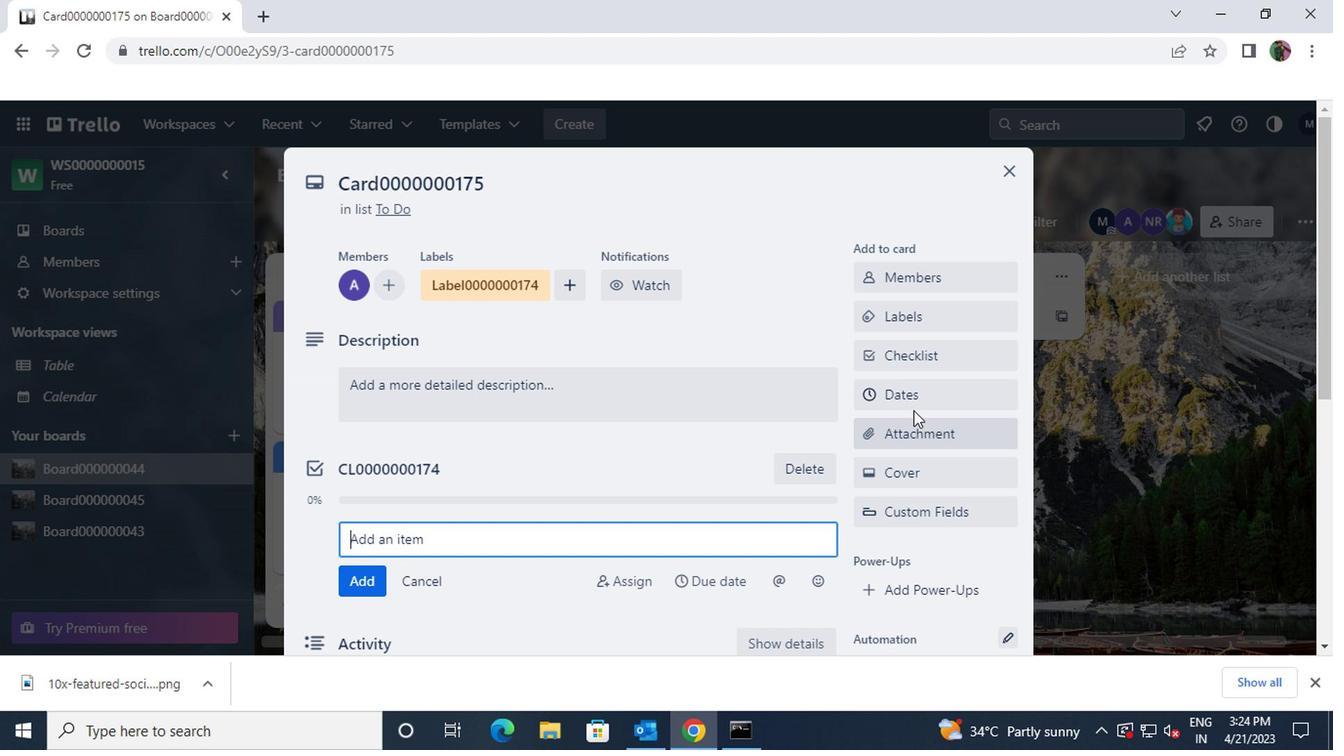 
Action: Mouse pressed left at (911, 399)
Screenshot: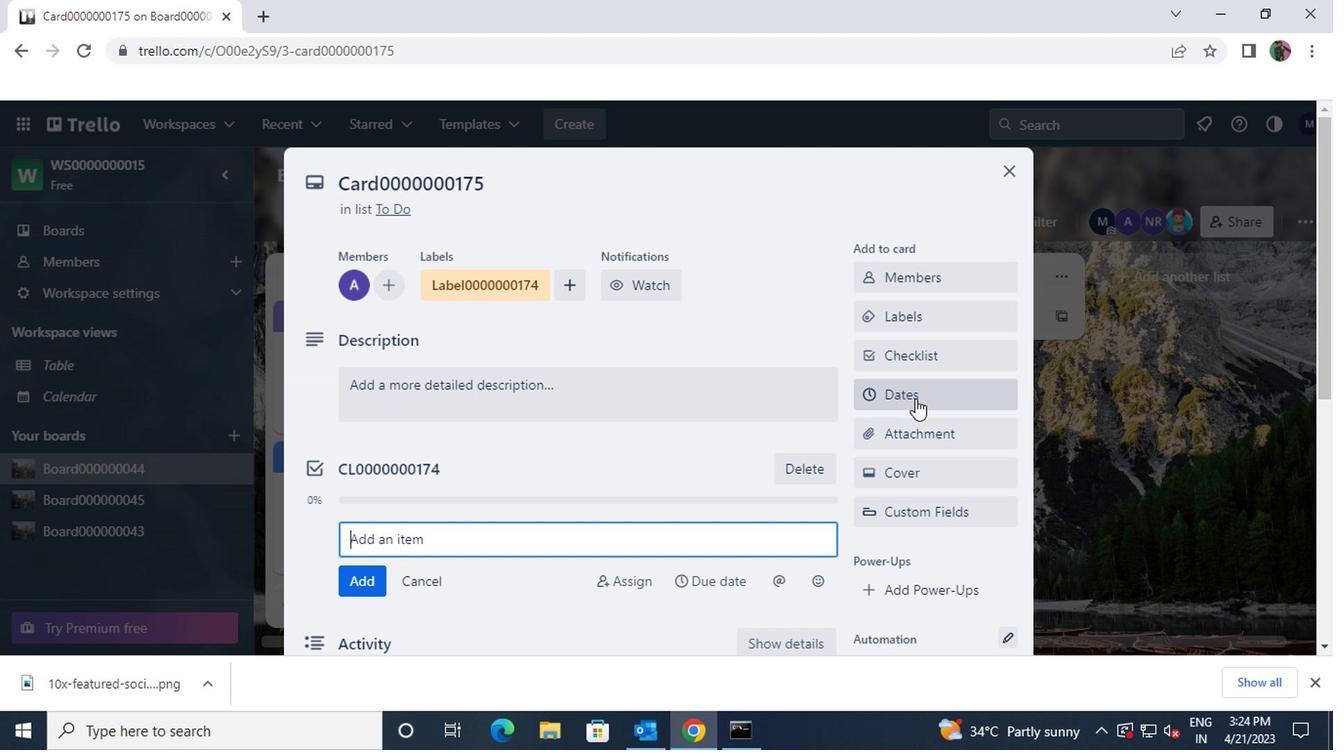 
Action: Mouse moved to (865, 517)
Screenshot: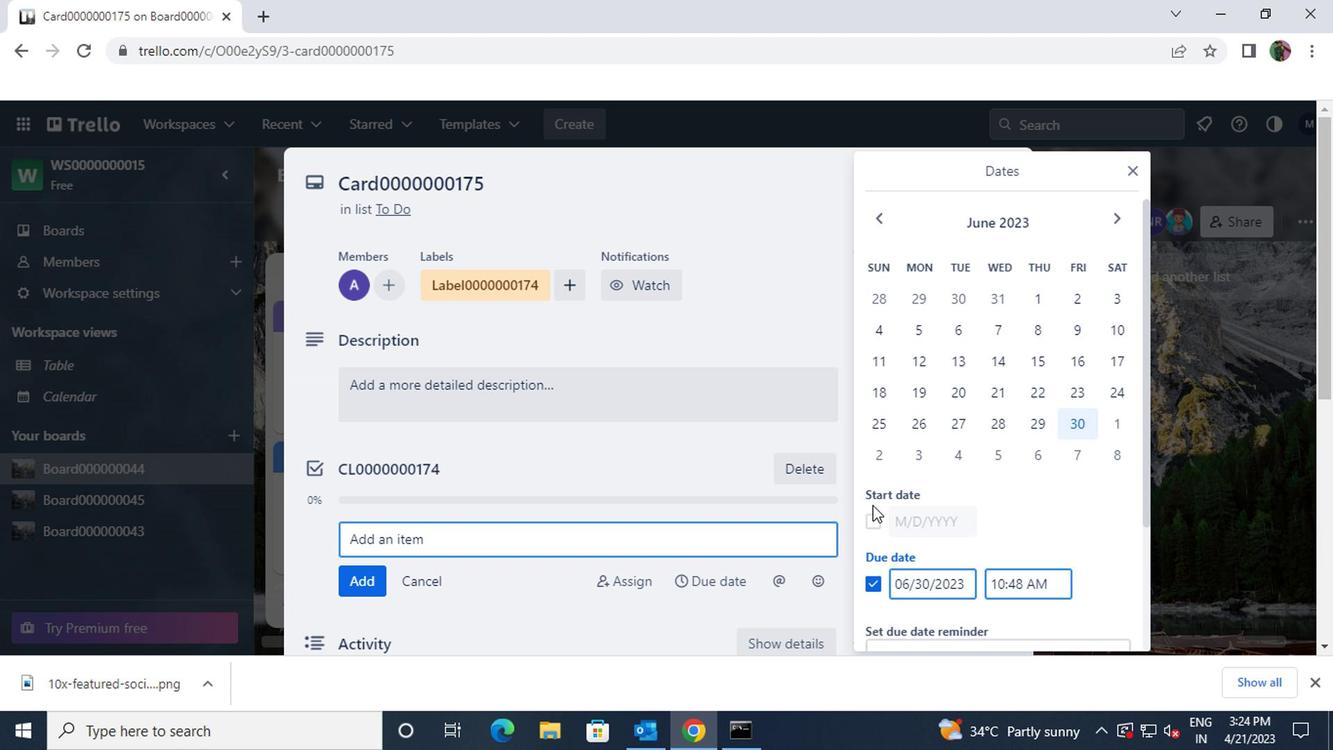 
Action: Mouse pressed left at (865, 517)
Screenshot: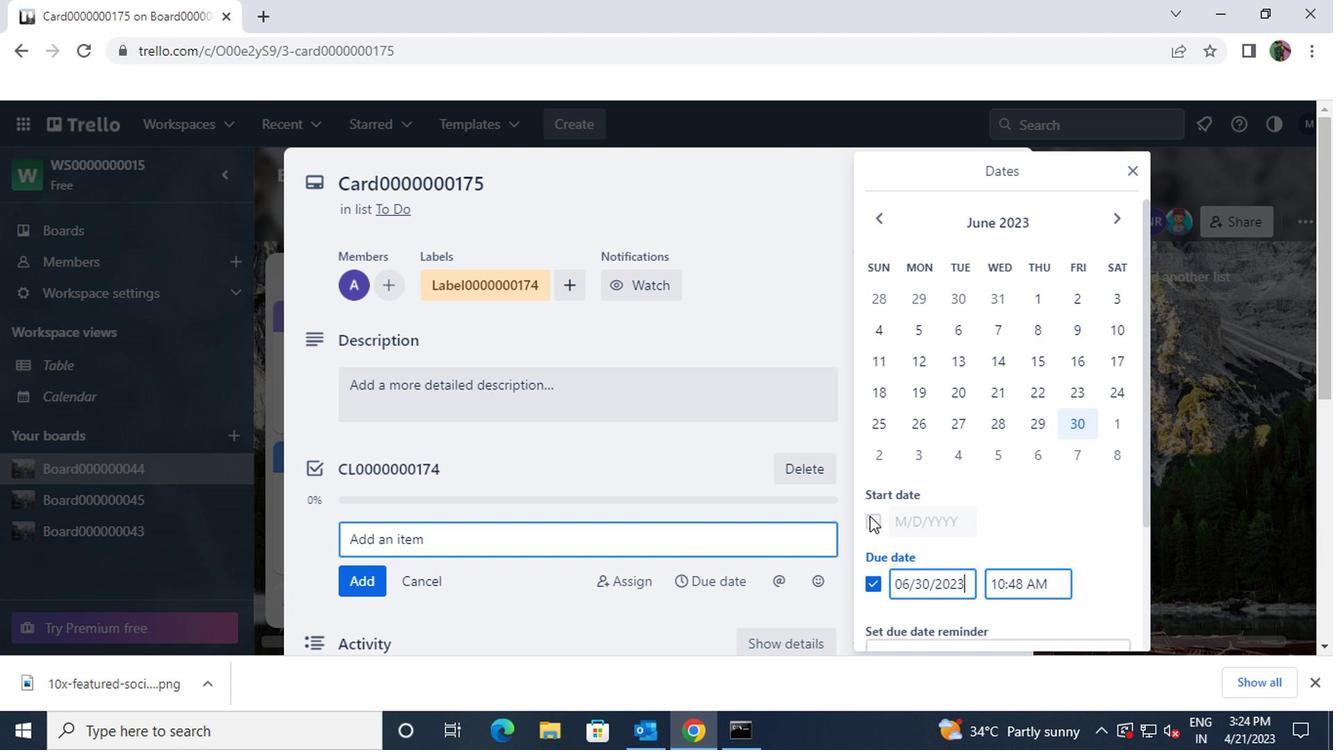 
Action: Mouse moved to (1103, 217)
Screenshot: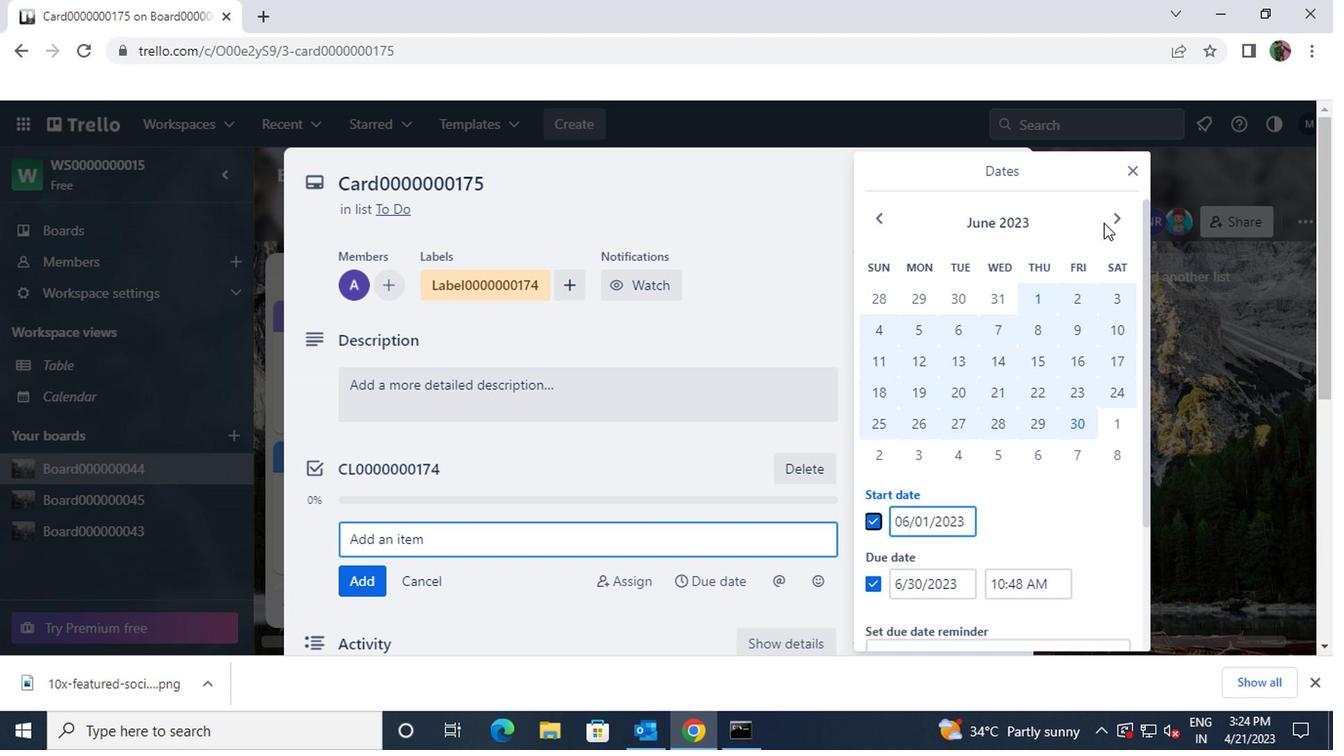 
Action: Mouse pressed left at (1103, 217)
Screenshot: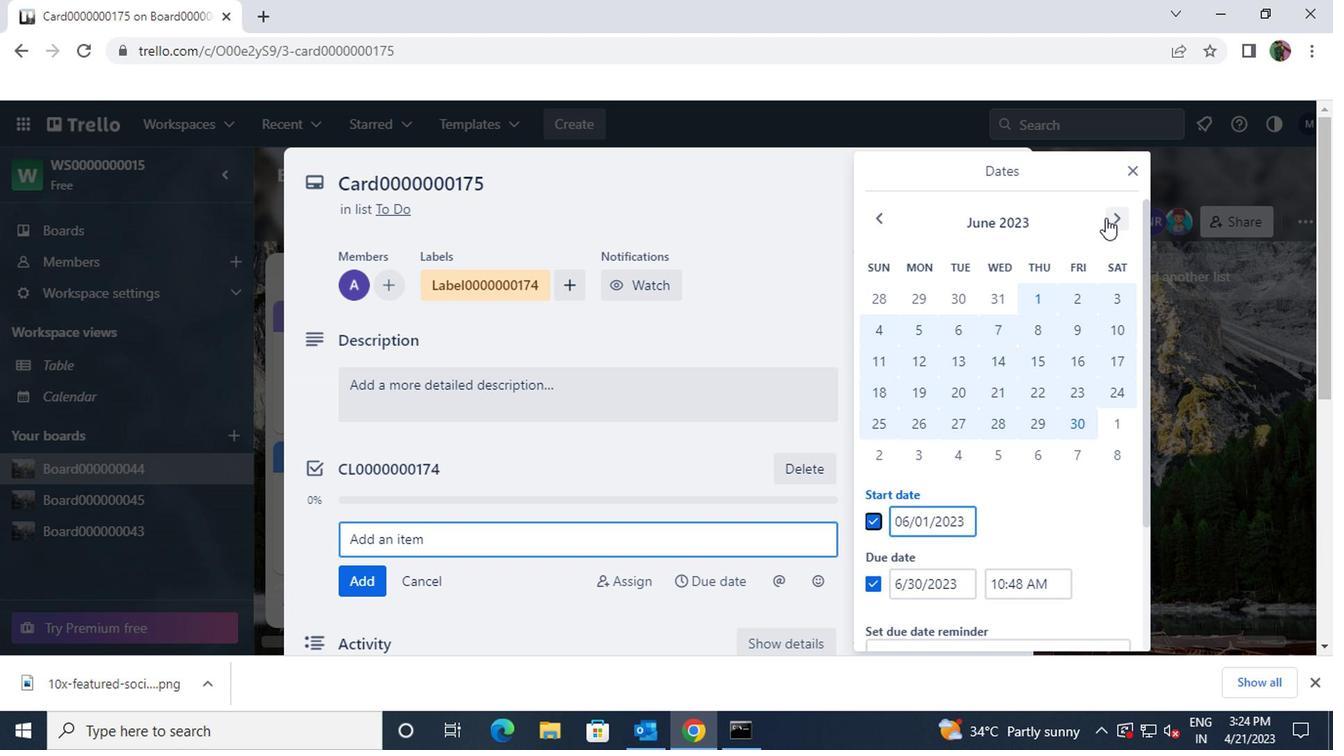
Action: Mouse pressed left at (1103, 217)
Screenshot: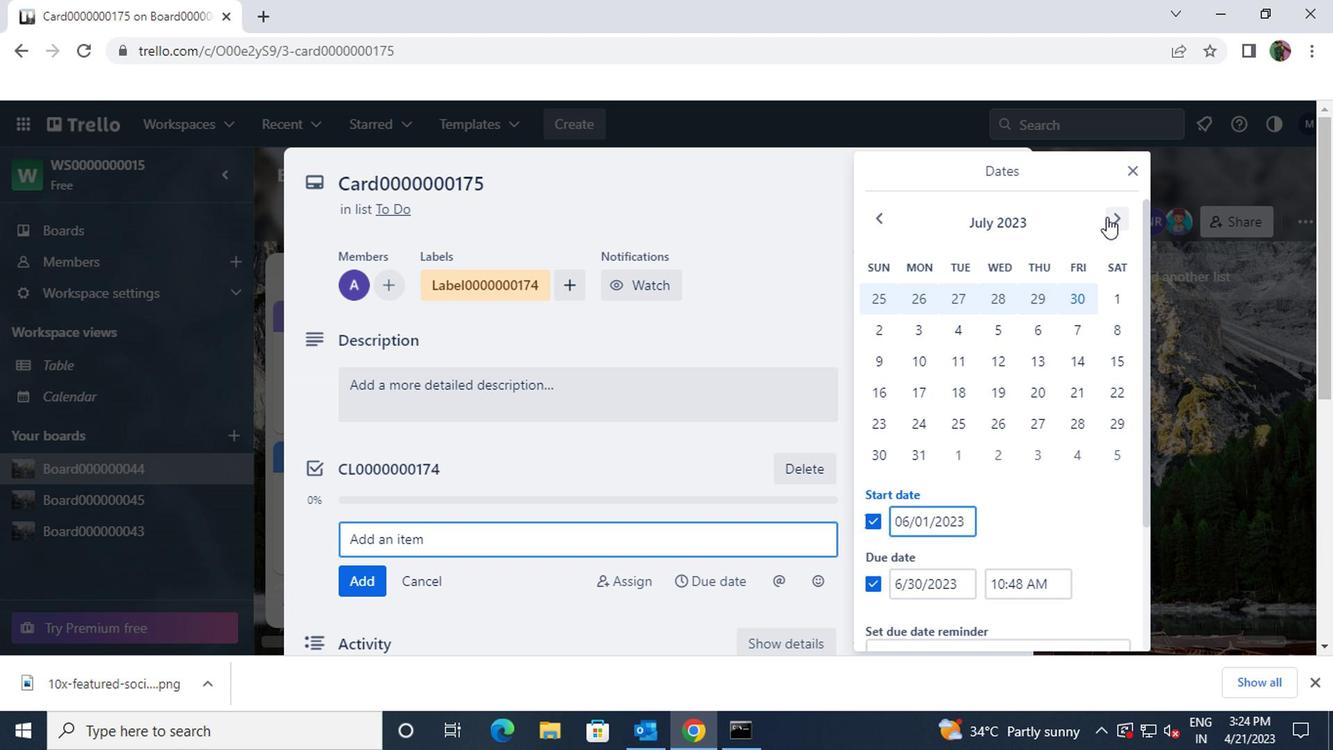 
Action: Mouse pressed left at (1103, 217)
Screenshot: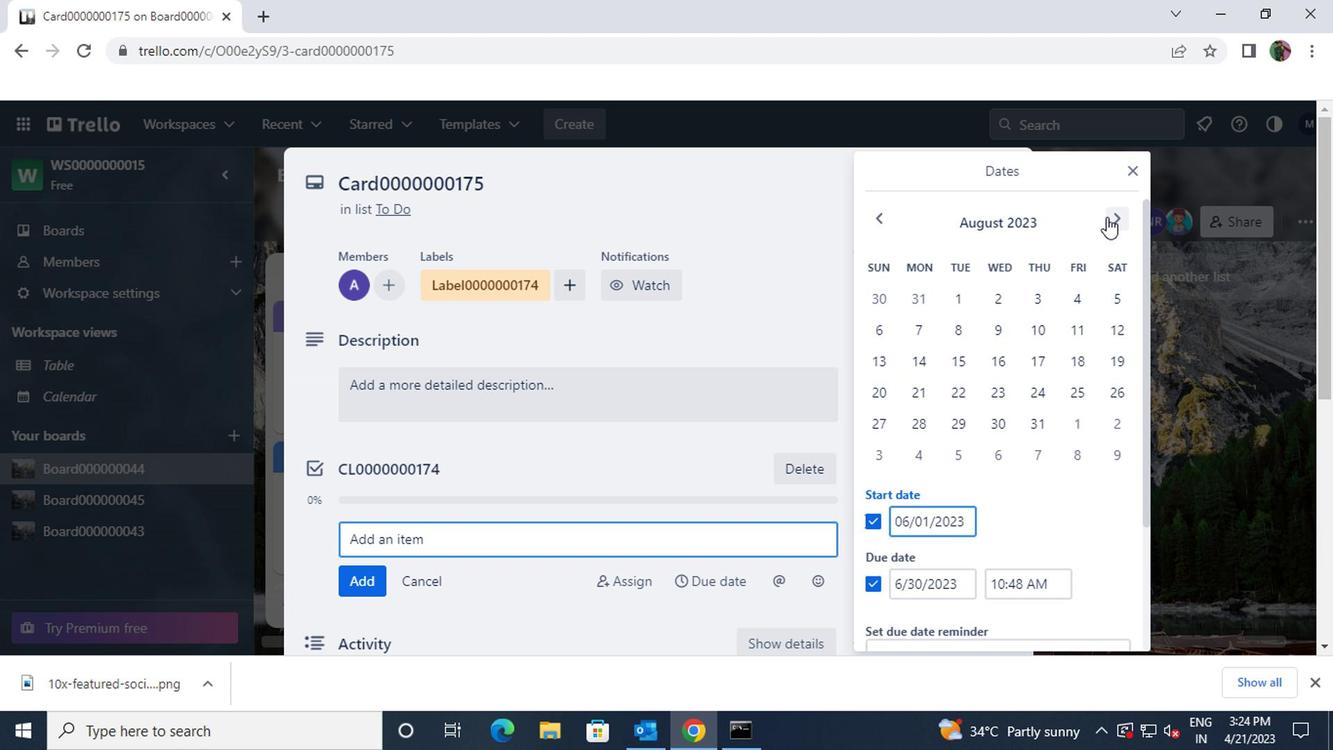 
Action: Mouse moved to (1082, 302)
Screenshot: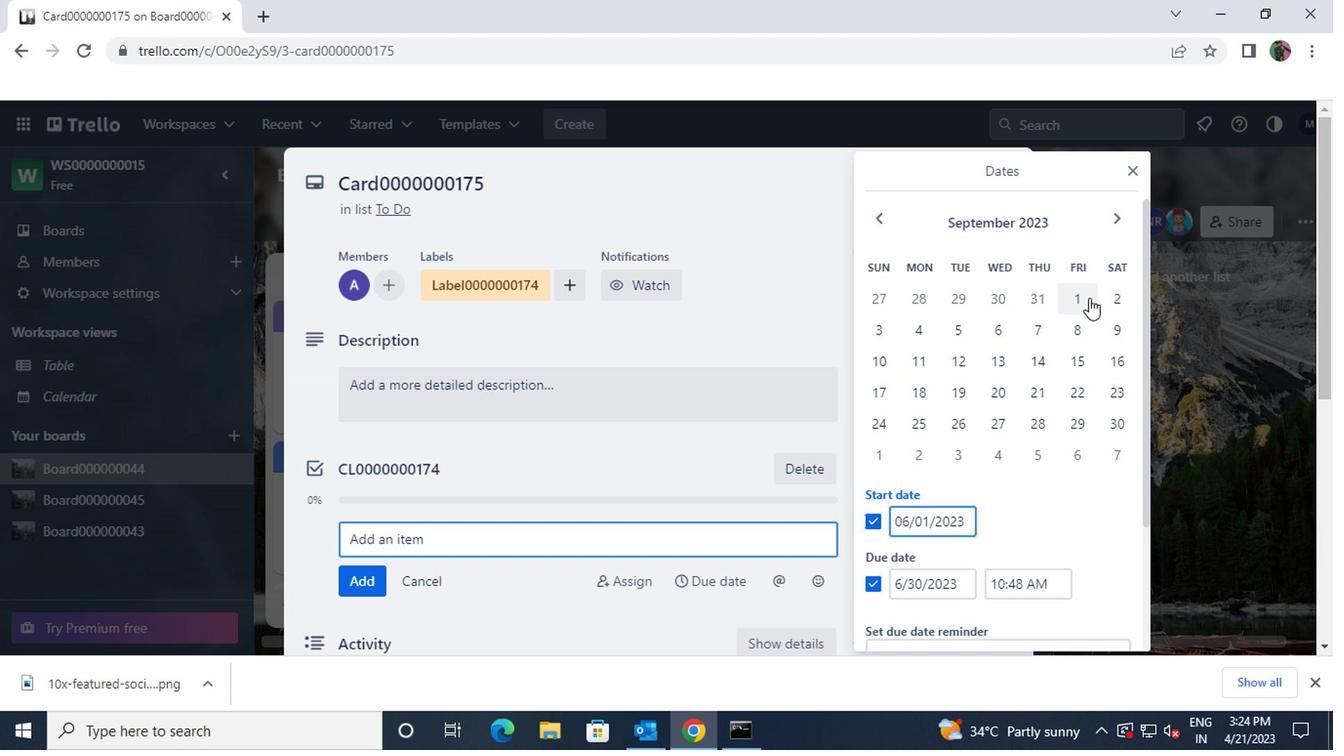 
Action: Mouse pressed left at (1082, 302)
Screenshot: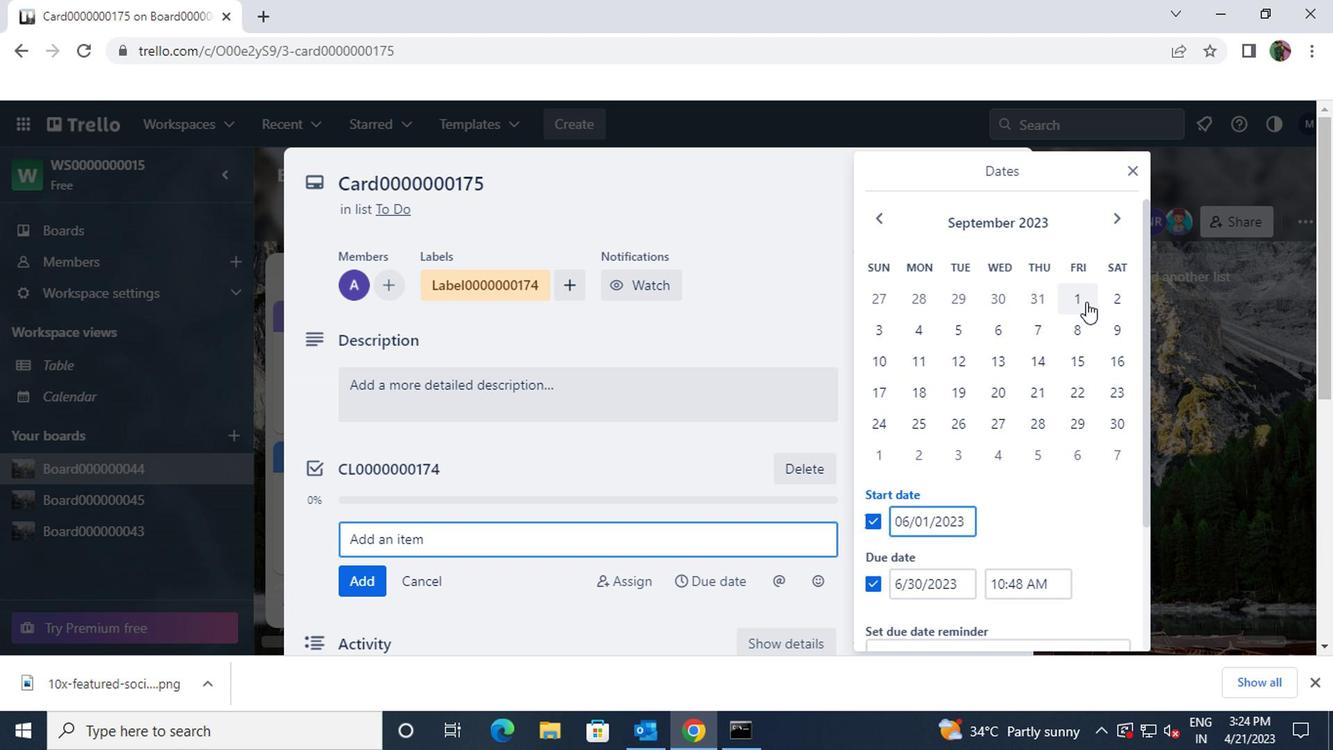 
Action: Mouse moved to (1114, 425)
Screenshot: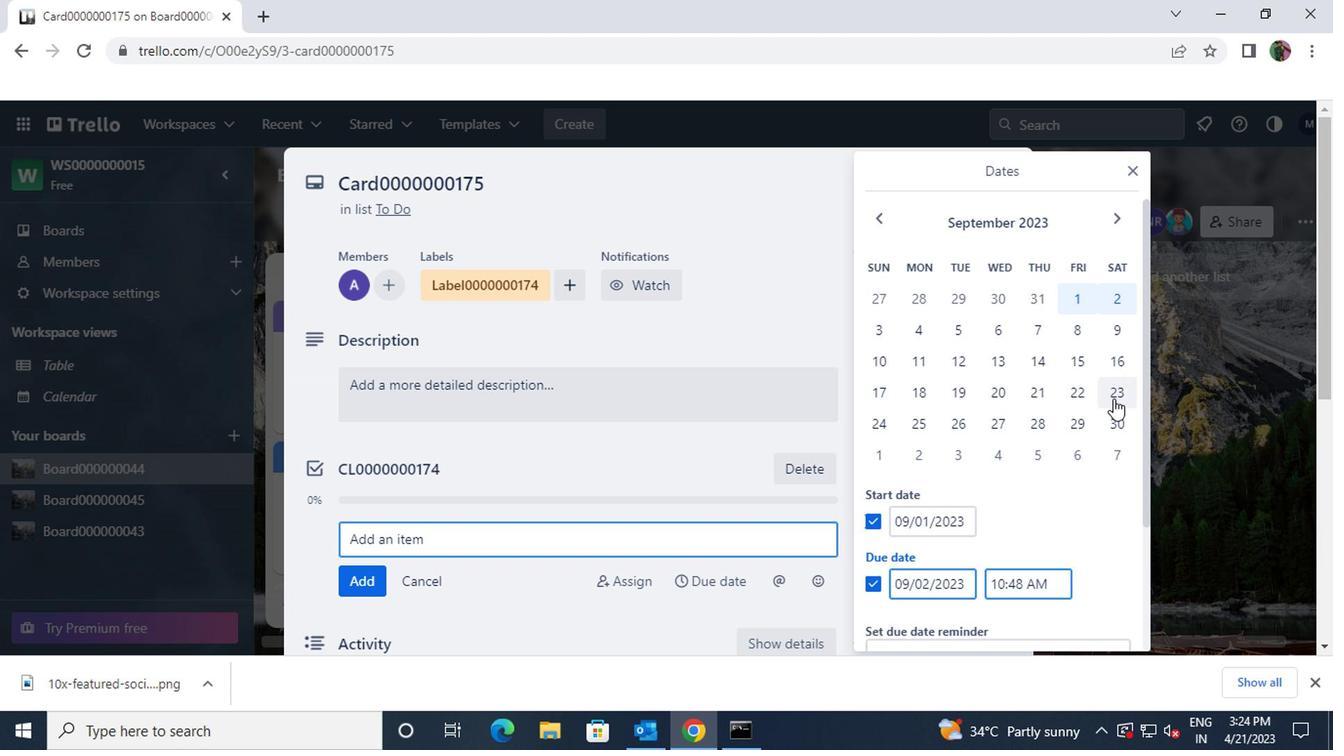
Action: Mouse pressed left at (1114, 425)
Screenshot: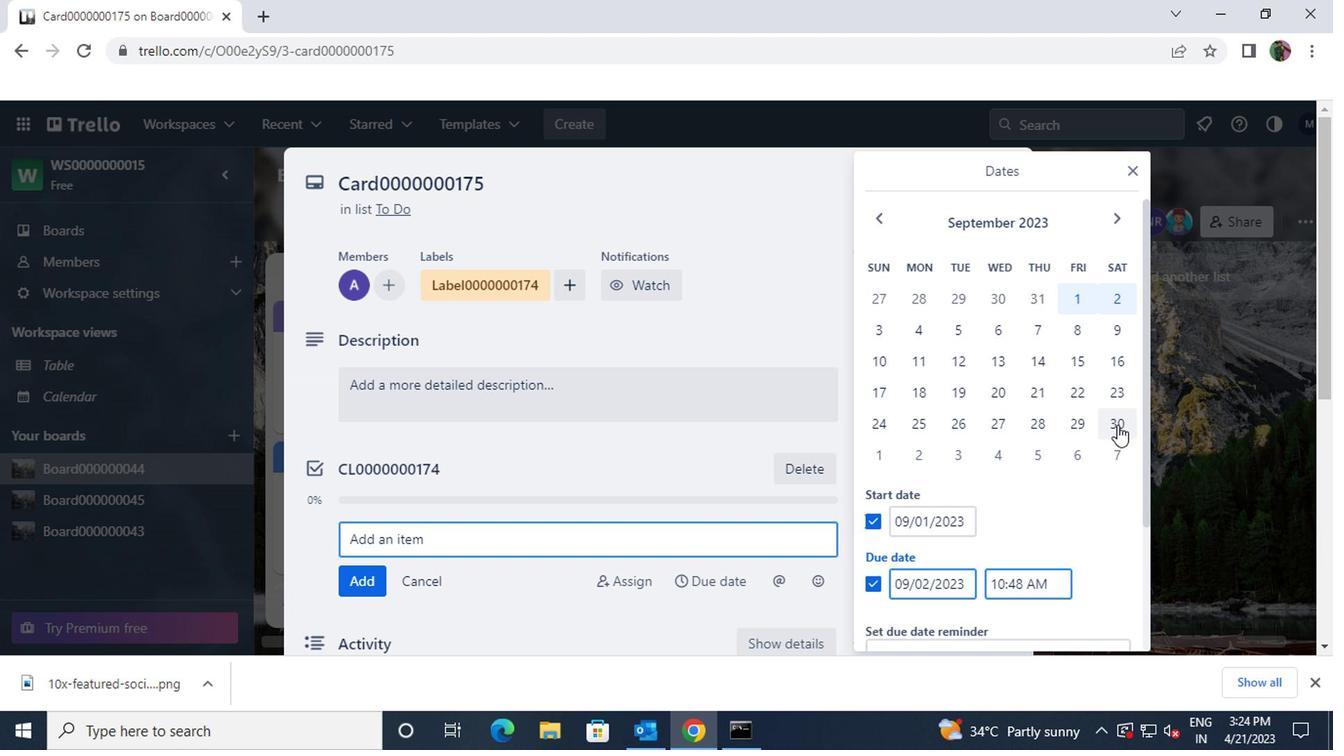 
Action: Mouse scrolled (1114, 425) with delta (0, 0)
Screenshot: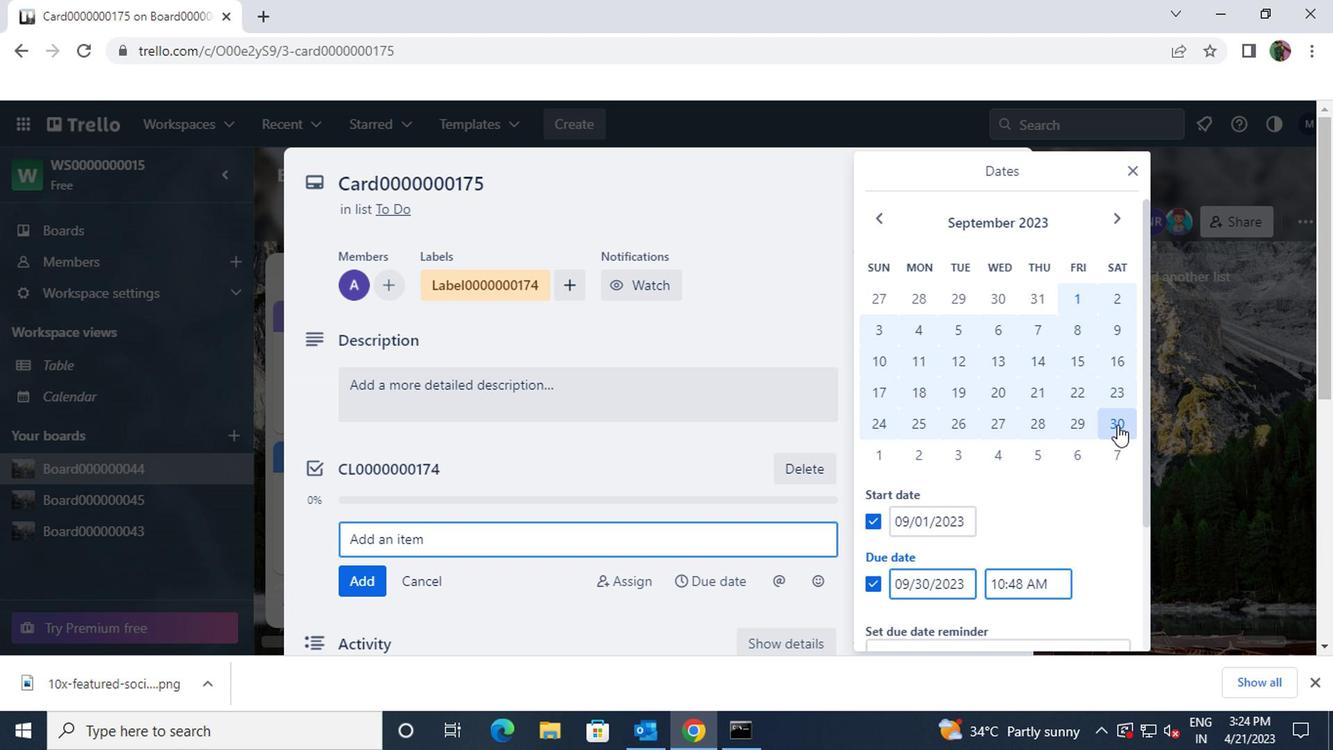 
Action: Mouse scrolled (1114, 425) with delta (0, 0)
Screenshot: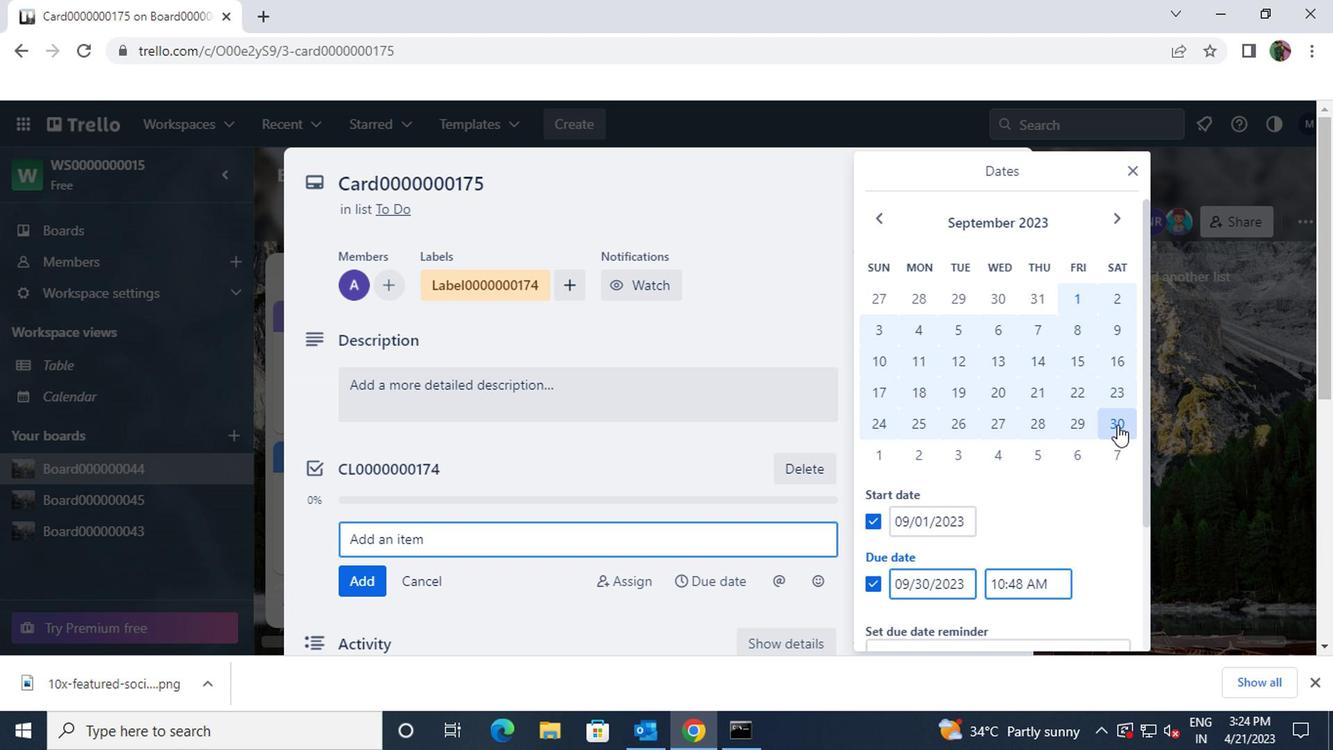 
Action: Mouse scrolled (1114, 425) with delta (0, 0)
Screenshot: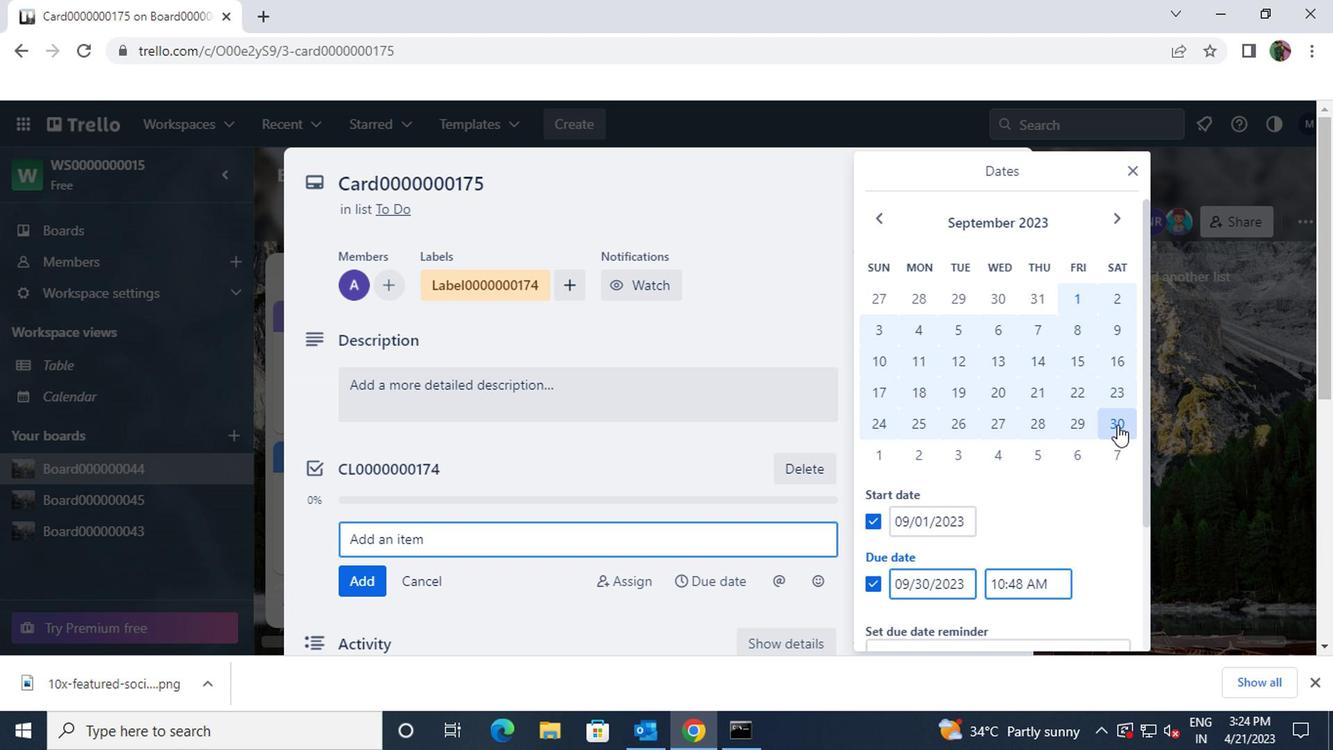 
Action: Mouse moved to (1038, 582)
Screenshot: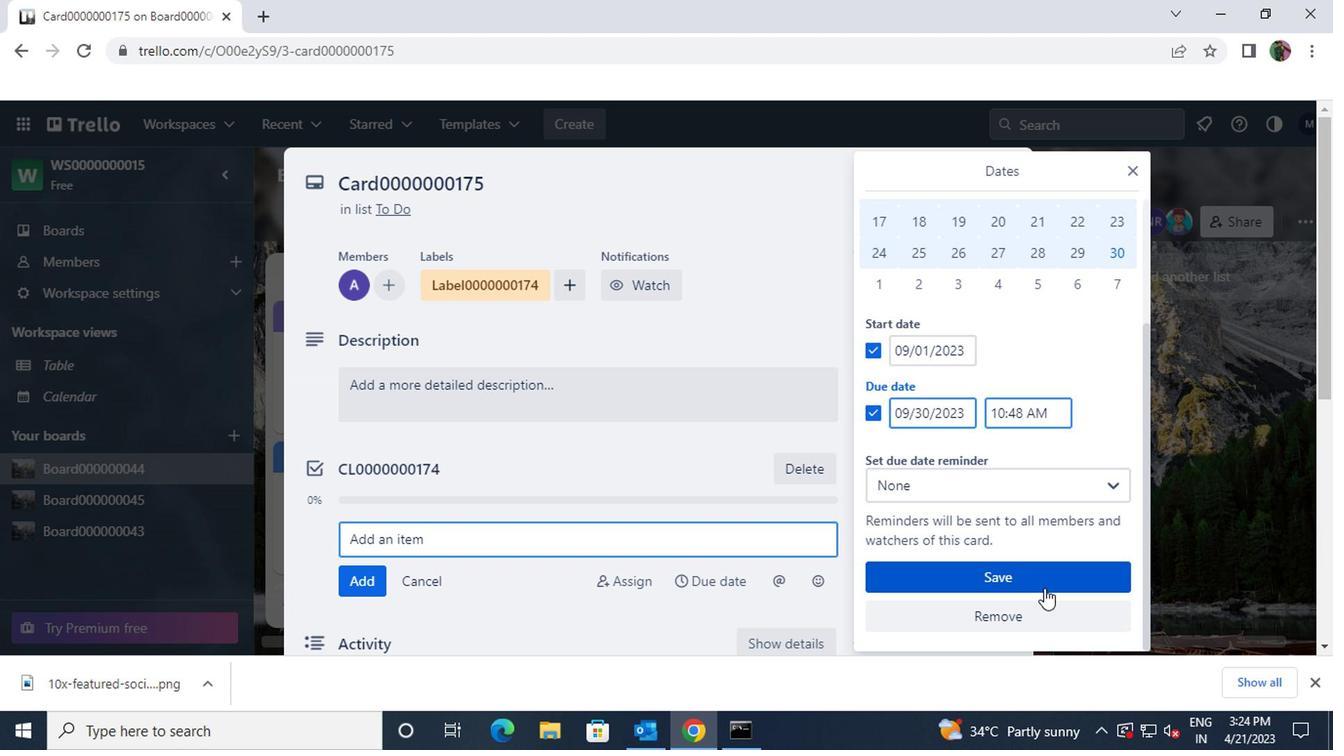 
Action: Mouse pressed left at (1038, 582)
Screenshot: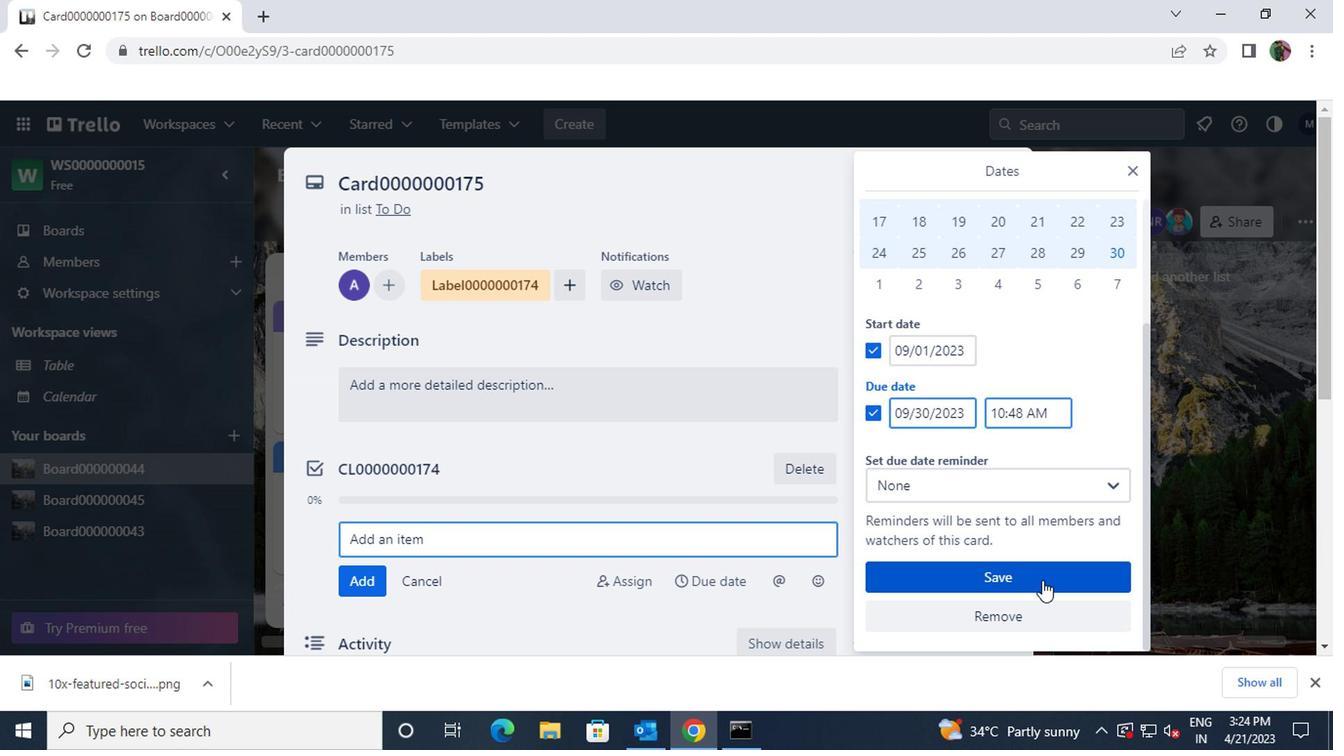 
